 Task: Look for space in Rakvere, Estonia from 3rd August, 2023 to 7th August, 2023 for 2 adults in price range Rs.4000 to Rs.9000. Place can be private room with 1  bedroom having 1 bed and 1 bathroom. Property type can be house, flat, hotel. Booking option can be shelf check-in. Required host language is English.
Action: Mouse moved to (446, 95)
Screenshot: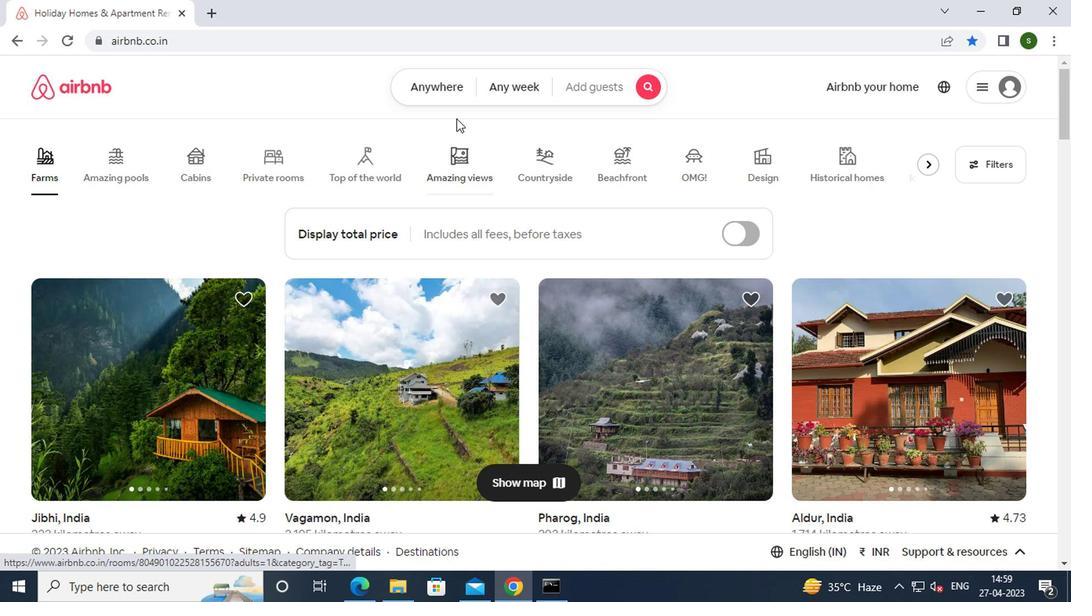 
Action: Mouse pressed left at (446, 95)
Screenshot: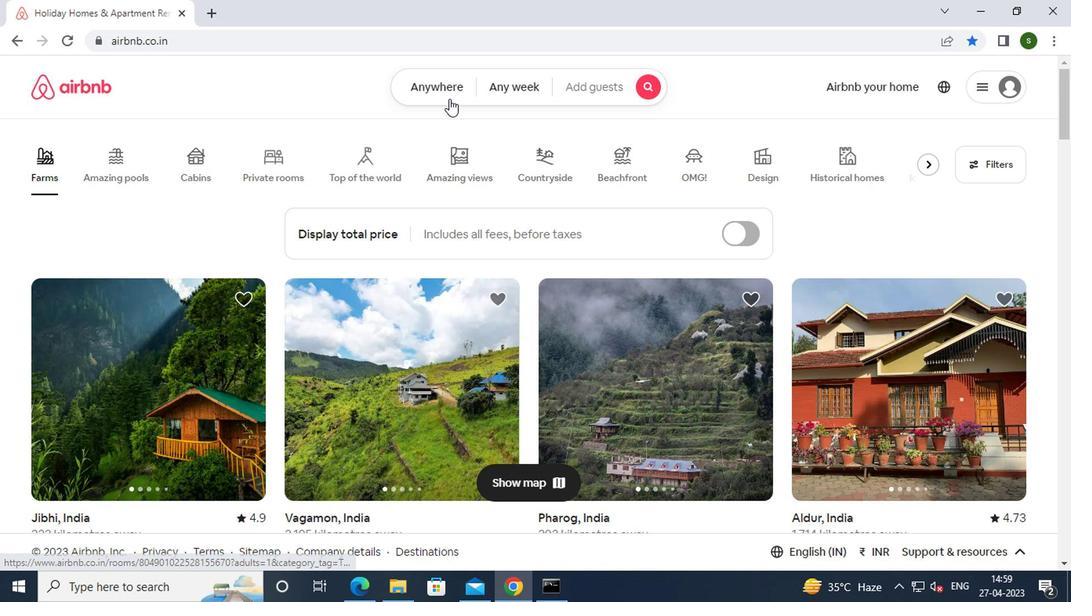 
Action: Mouse moved to (345, 145)
Screenshot: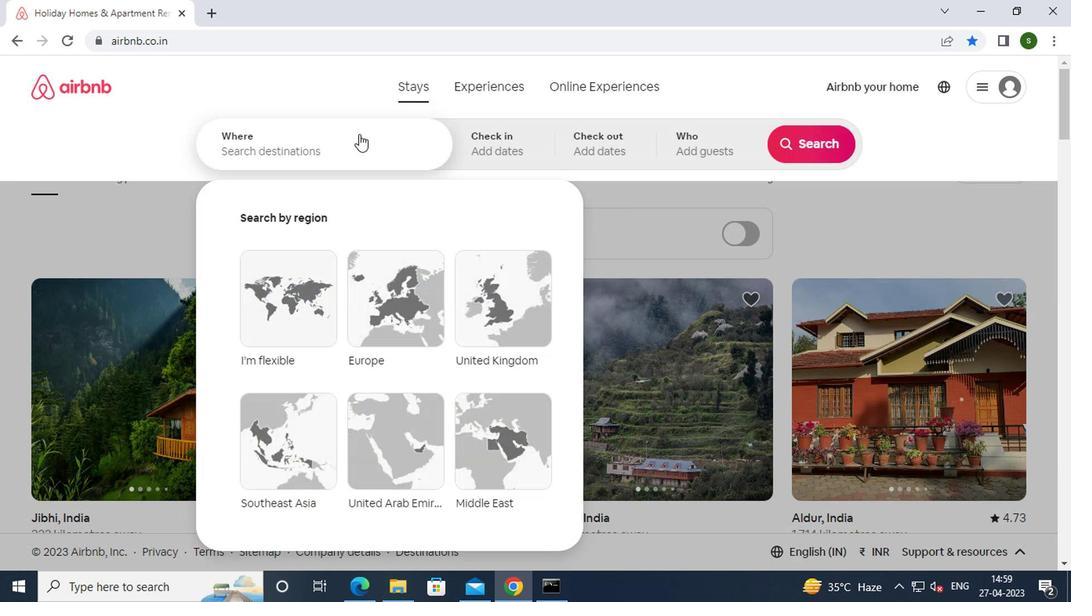 
Action: Mouse pressed left at (345, 145)
Screenshot: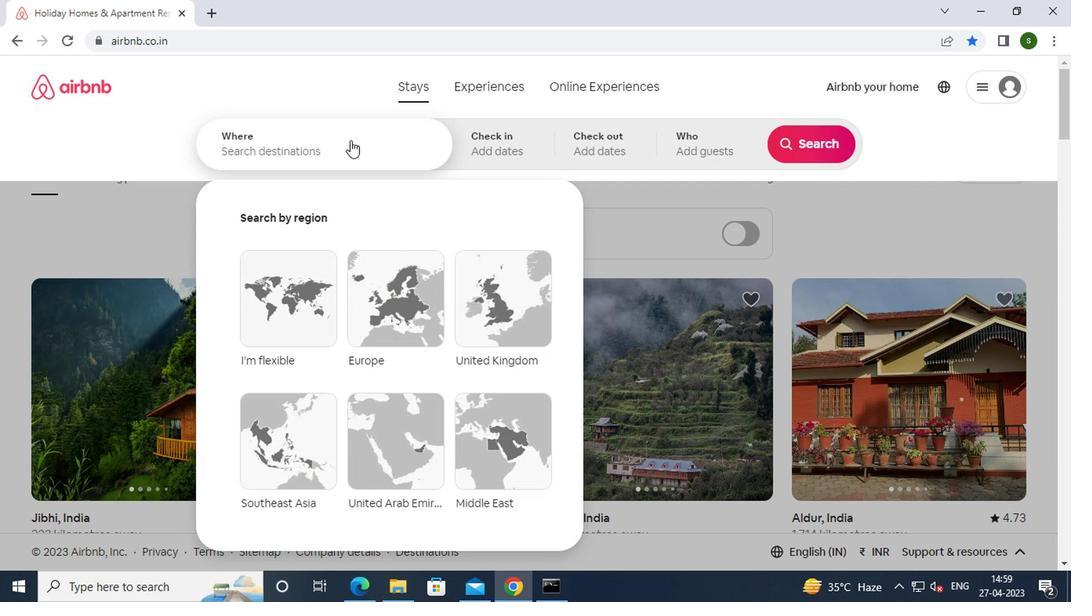 
Action: Key pressed r<Key.caps_lock>akvere,<Key.space><Key.caps_lock>e<Key.caps_lock>stonia<Key.enter>
Screenshot: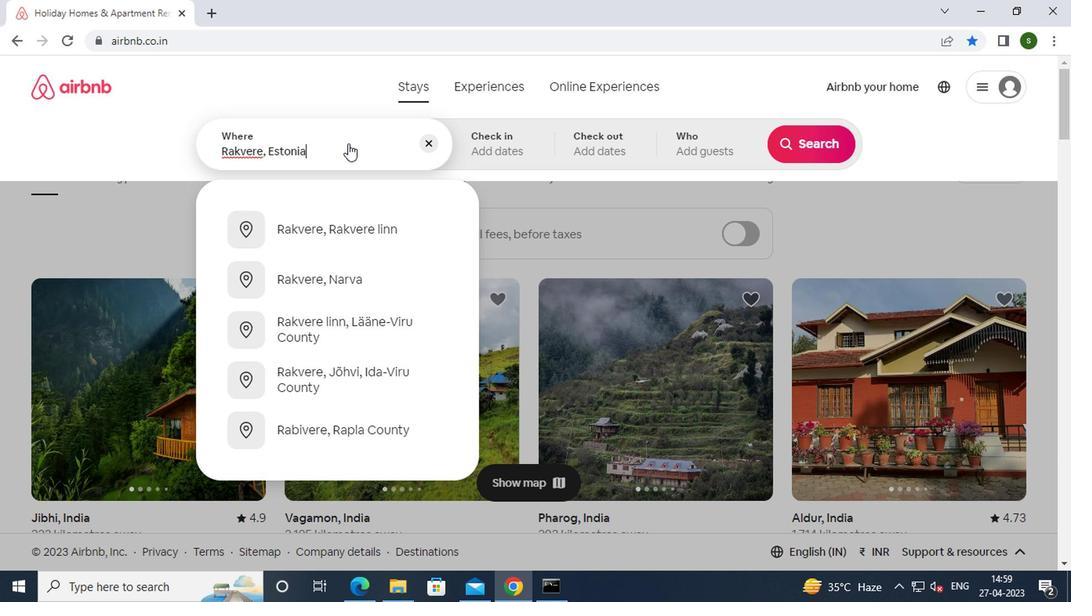 
Action: Mouse moved to (797, 269)
Screenshot: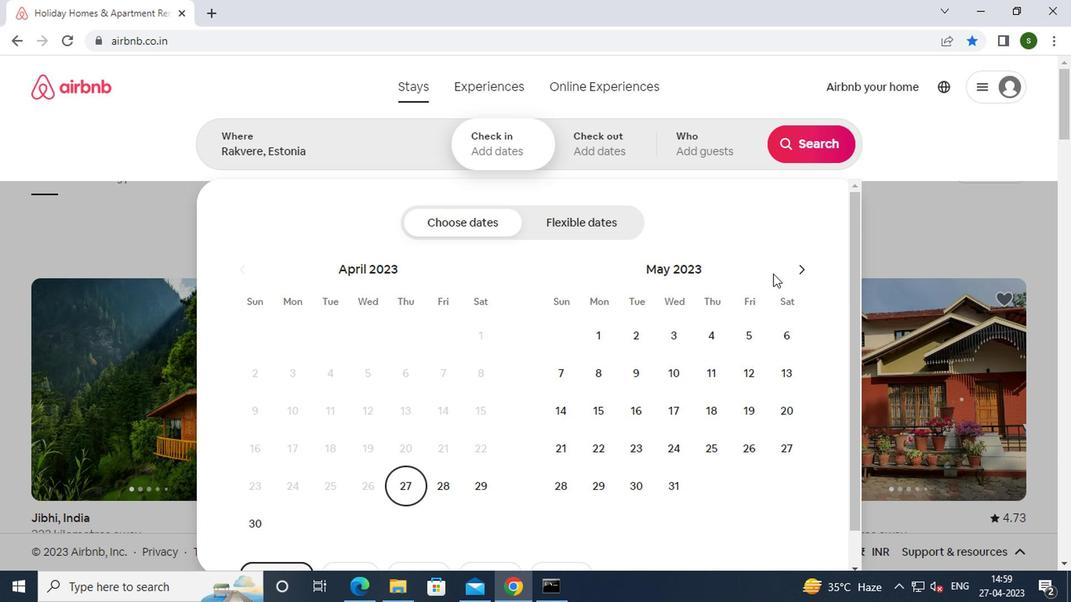 
Action: Mouse pressed left at (797, 269)
Screenshot: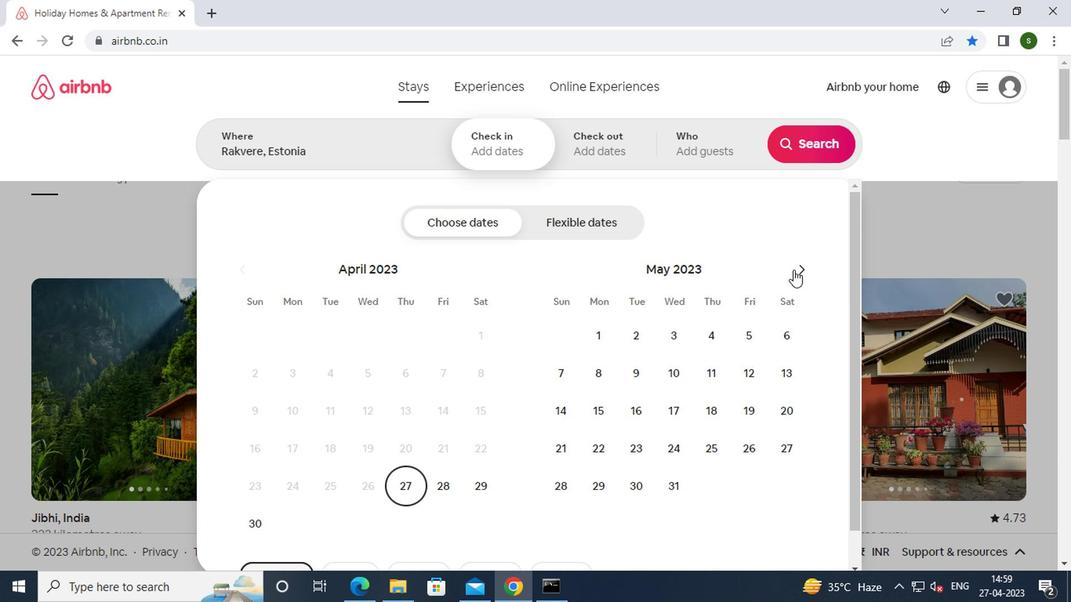 
Action: Mouse pressed left at (797, 269)
Screenshot: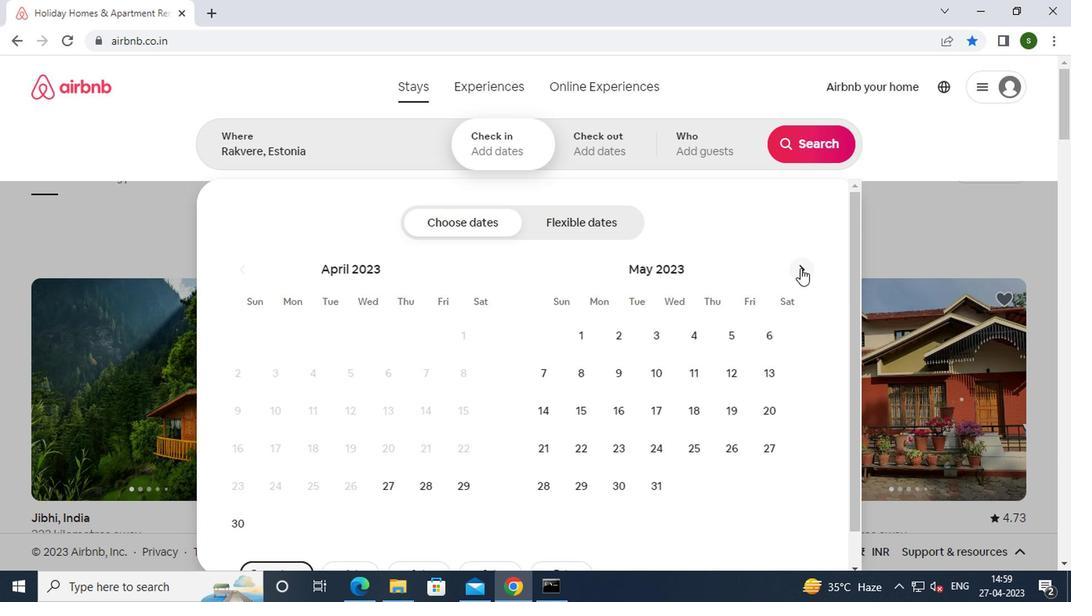 
Action: Mouse pressed left at (797, 269)
Screenshot: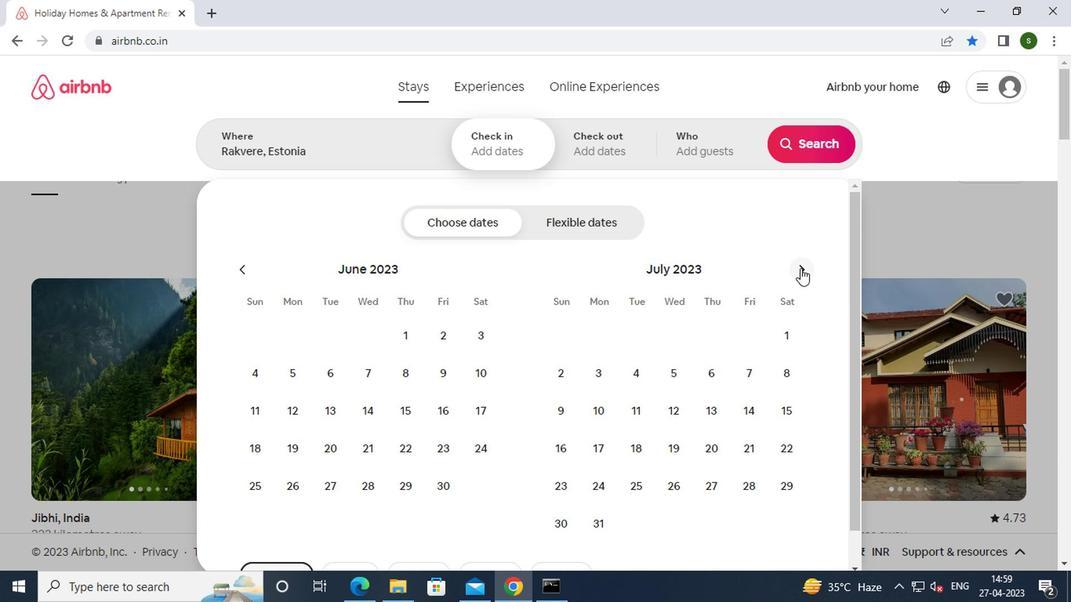 
Action: Mouse moved to (706, 331)
Screenshot: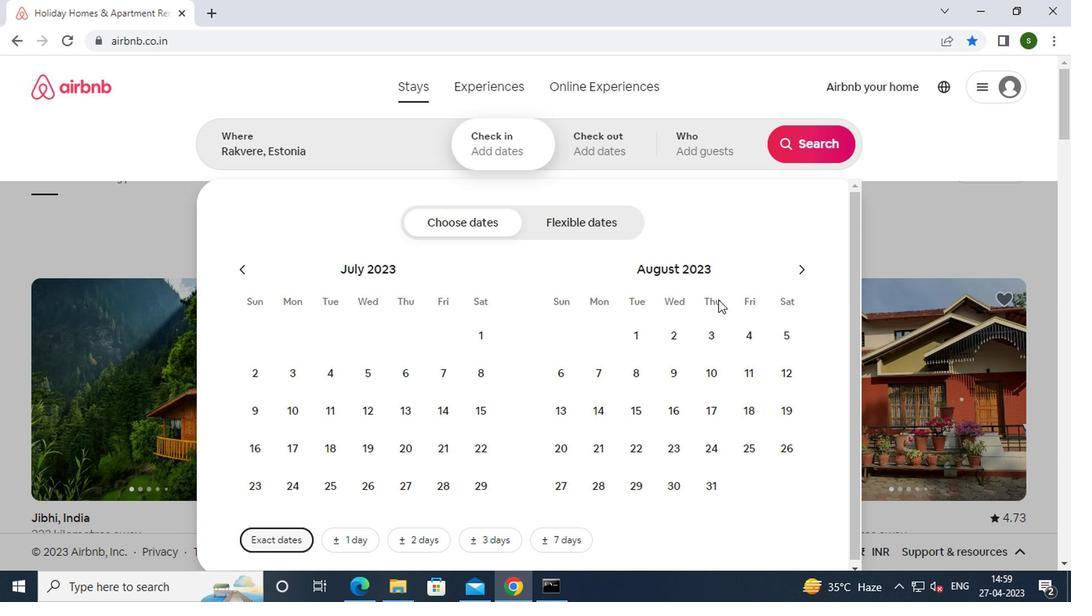 
Action: Mouse pressed left at (706, 331)
Screenshot: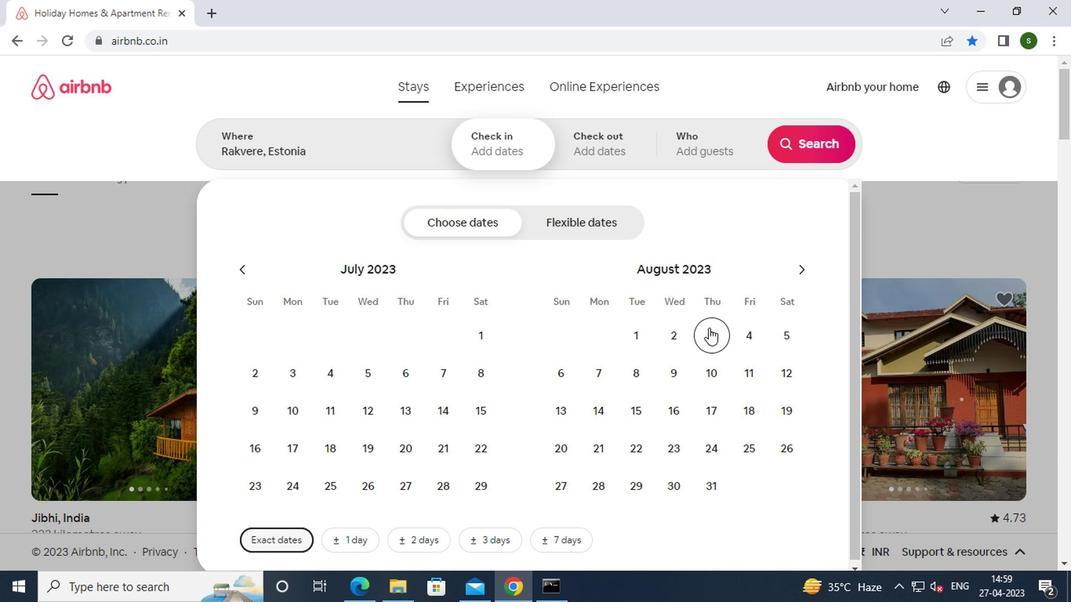 
Action: Mouse moved to (602, 372)
Screenshot: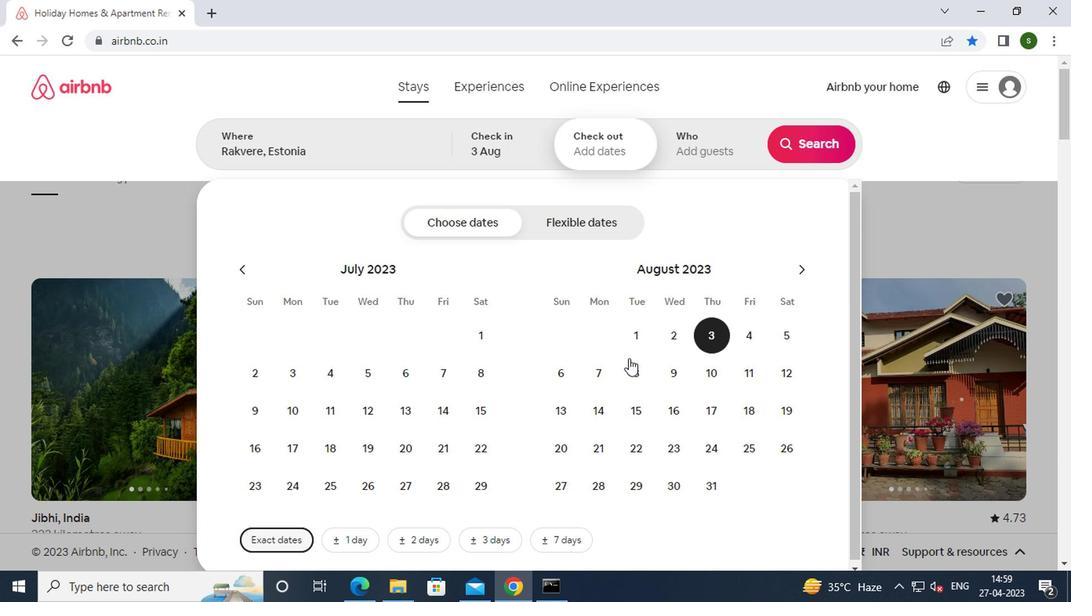 
Action: Mouse pressed left at (602, 372)
Screenshot: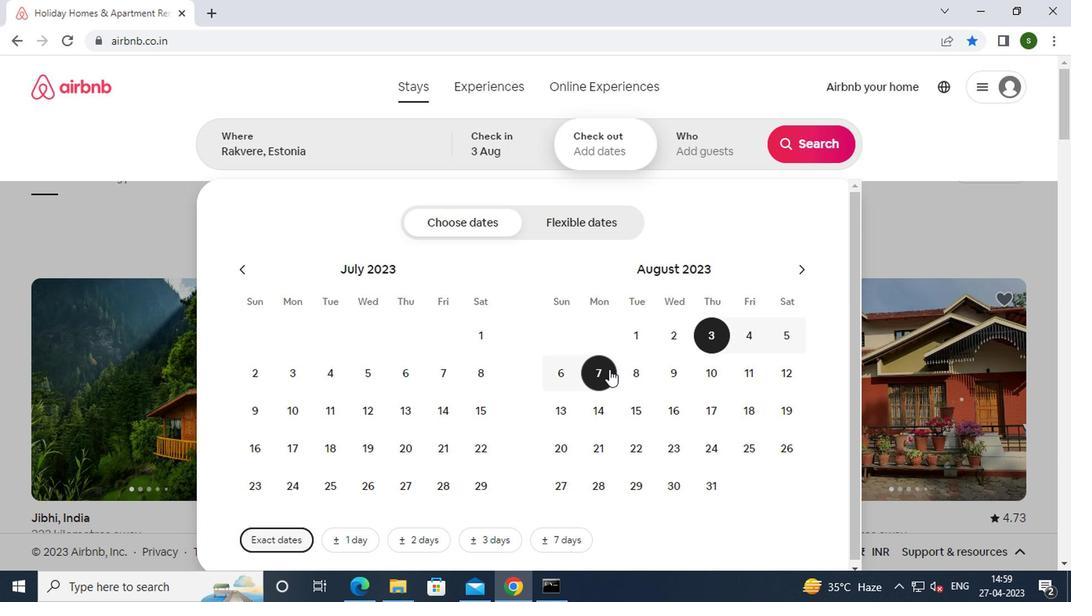 
Action: Mouse moved to (706, 157)
Screenshot: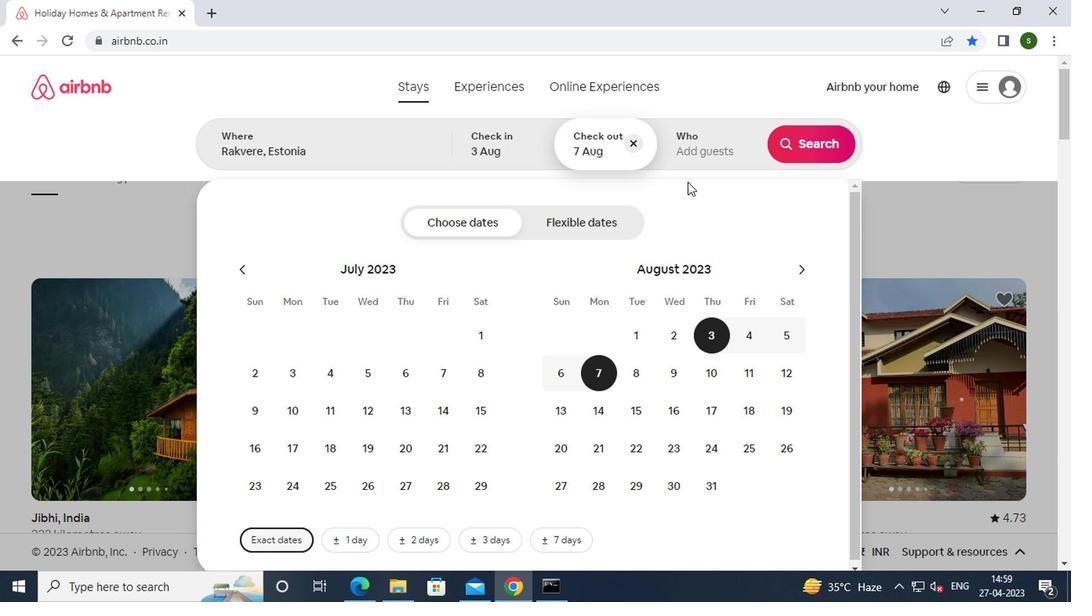 
Action: Mouse pressed left at (706, 157)
Screenshot: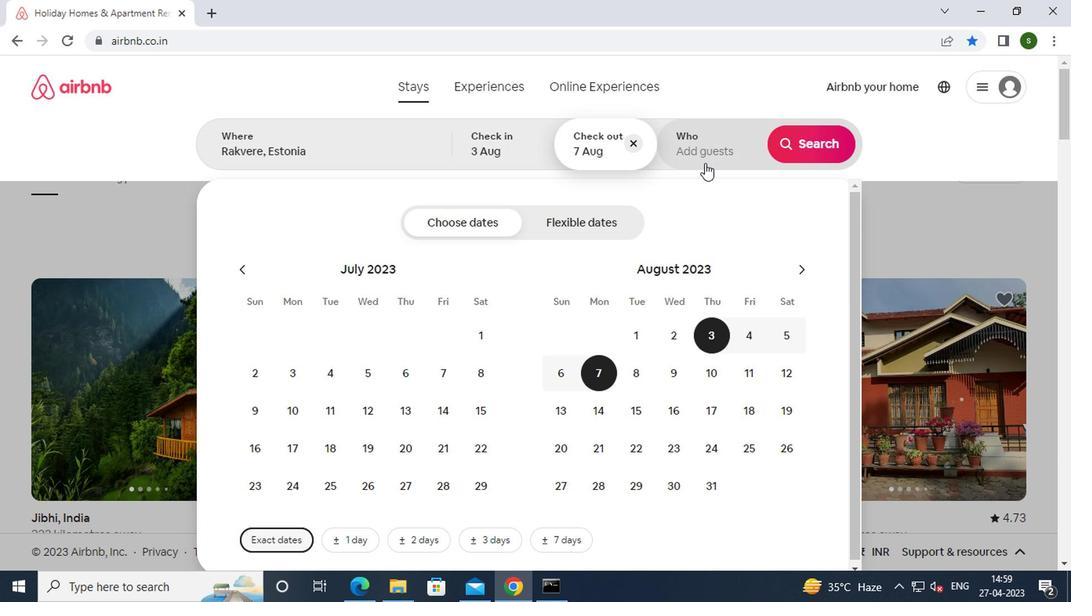 
Action: Mouse moved to (810, 220)
Screenshot: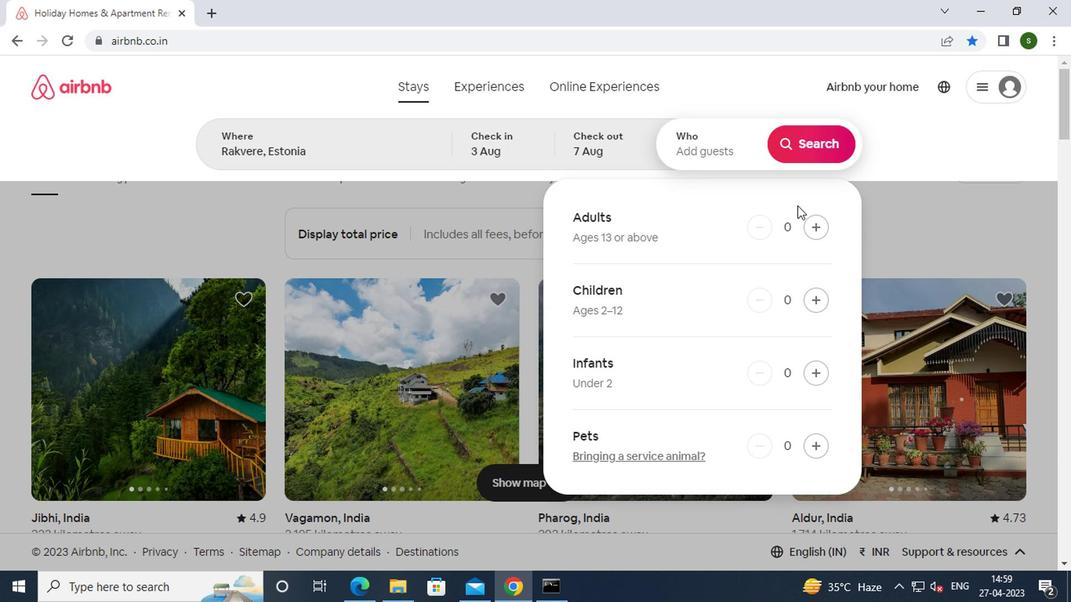 
Action: Mouse pressed left at (810, 220)
Screenshot: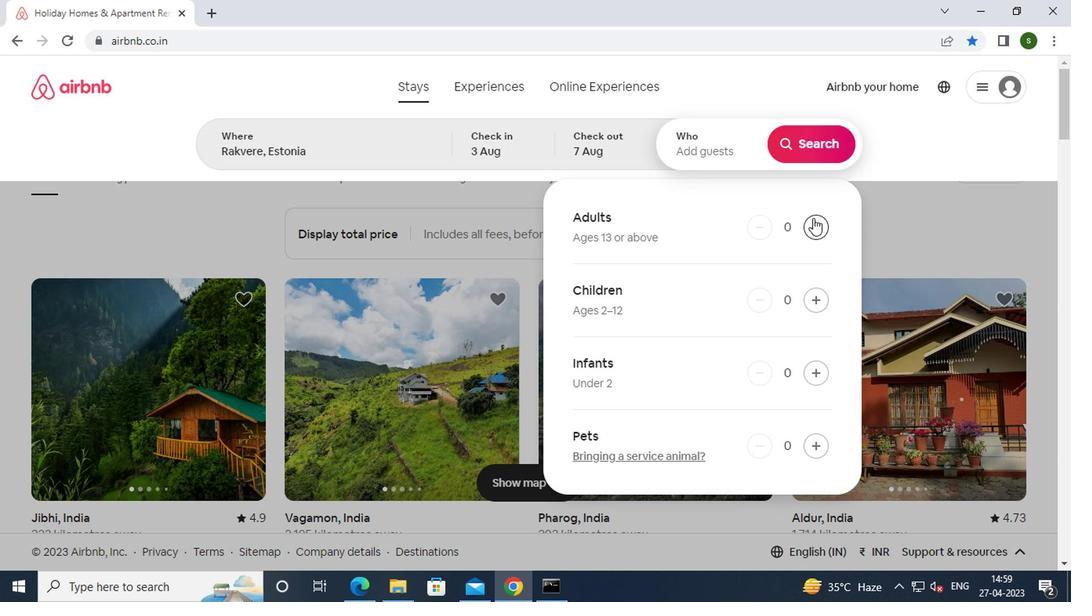 
Action: Mouse pressed left at (810, 220)
Screenshot: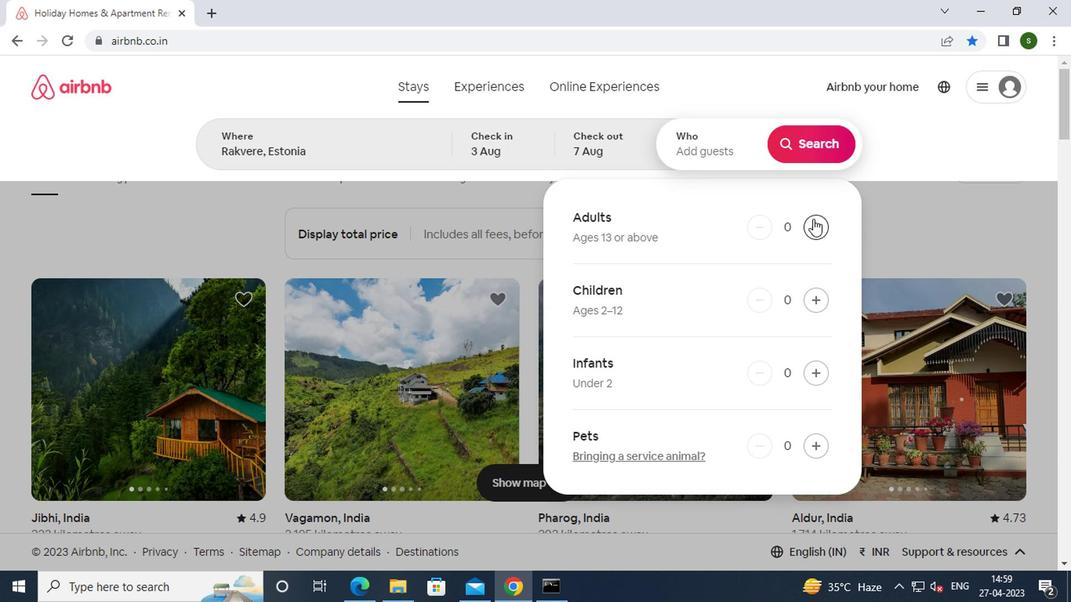 
Action: Mouse moved to (810, 152)
Screenshot: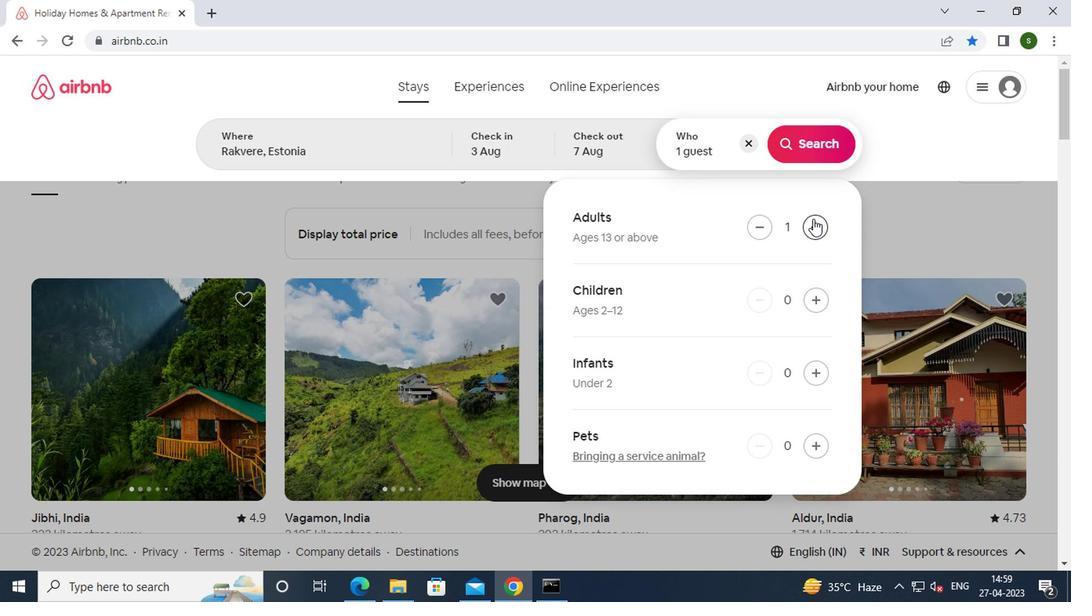
Action: Mouse pressed left at (810, 152)
Screenshot: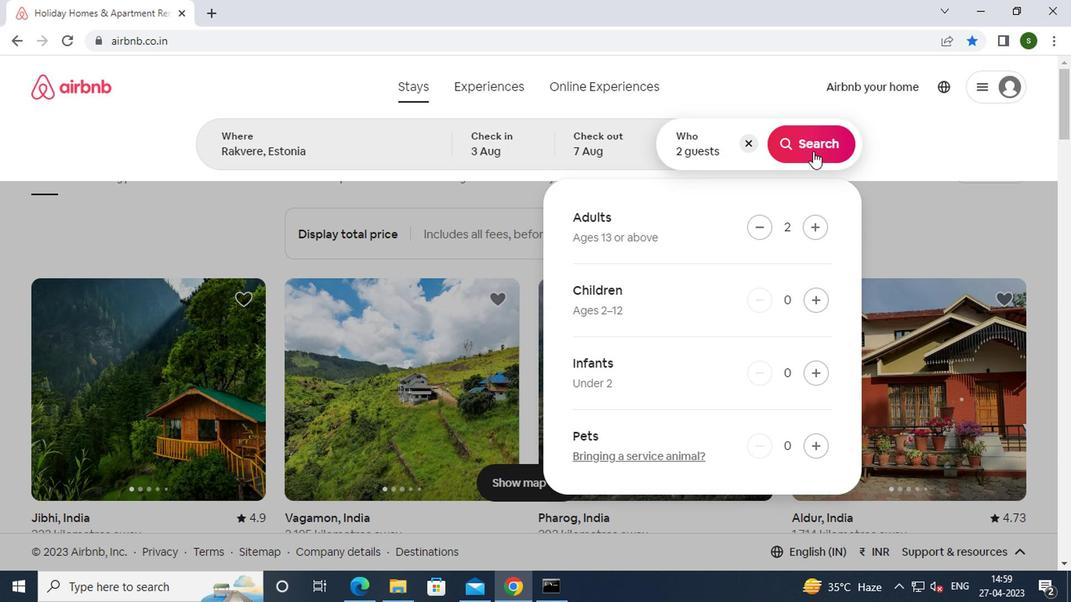 
Action: Mouse moved to (971, 142)
Screenshot: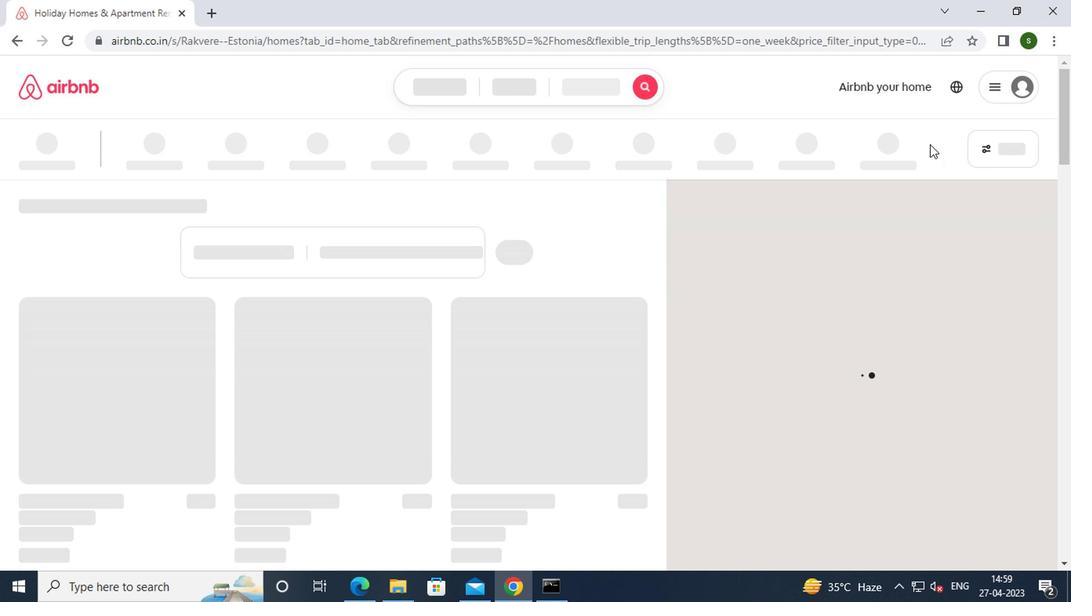 
Action: Mouse pressed left at (971, 142)
Screenshot: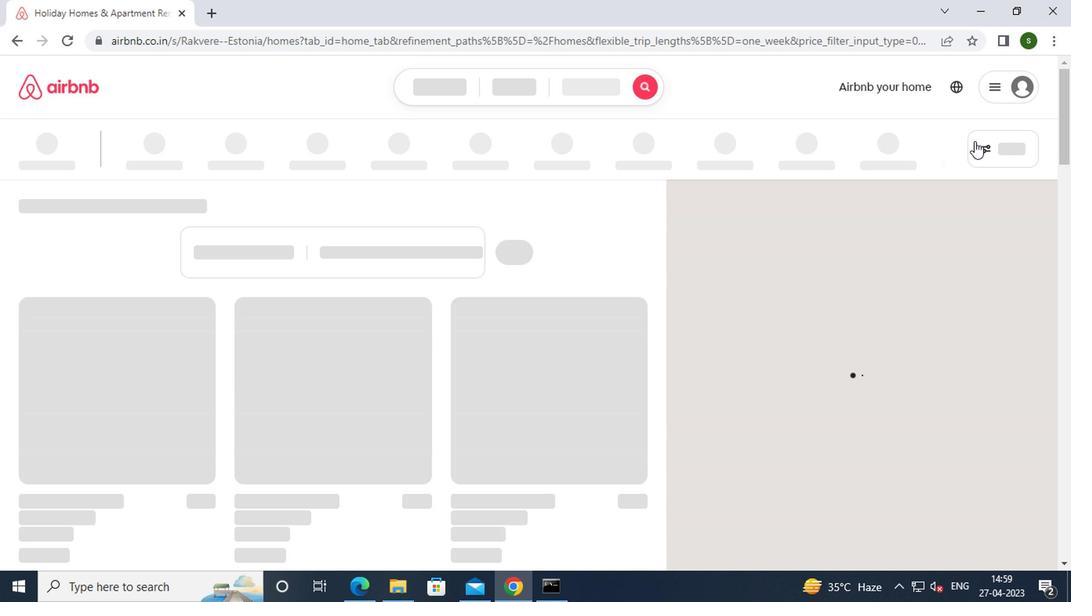 
Action: Mouse moved to (463, 335)
Screenshot: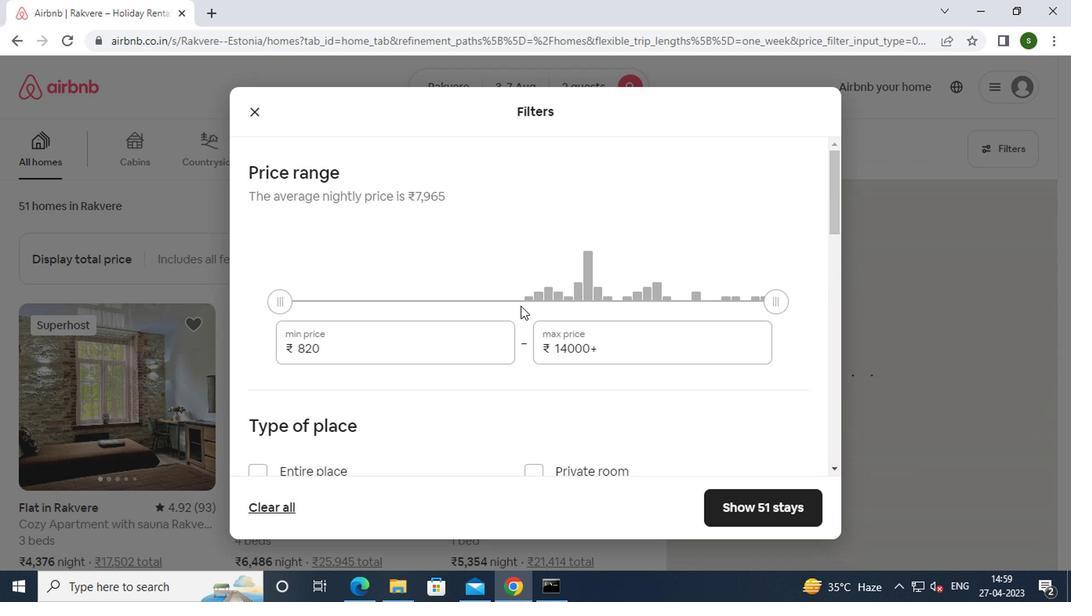 
Action: Mouse pressed left at (463, 335)
Screenshot: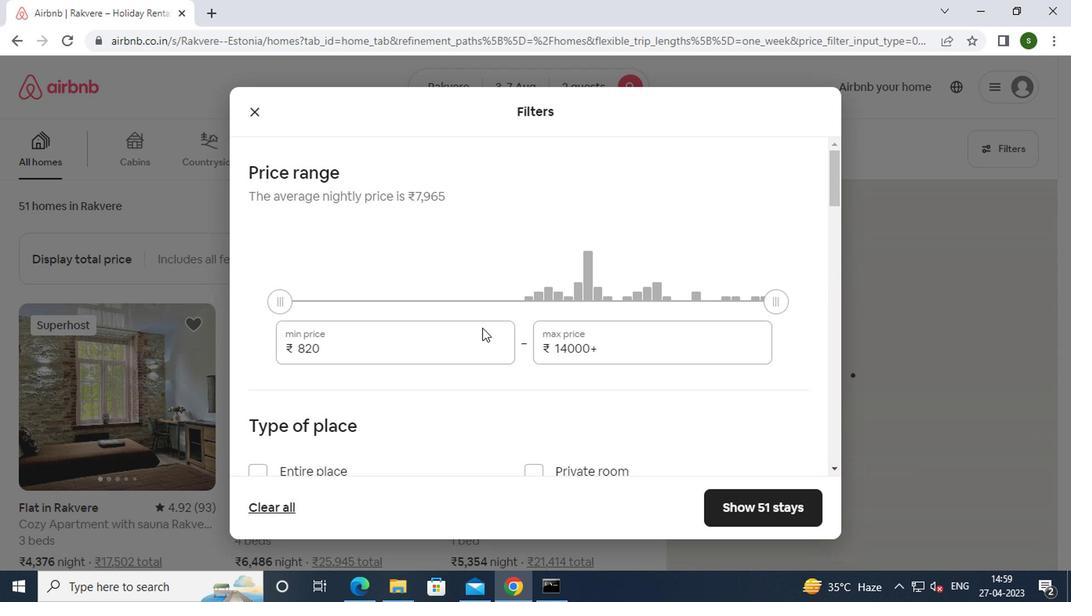 
Action: Key pressed <Key.backspace><Key.backspace><Key.backspace><Key.backspace>4000
Screenshot: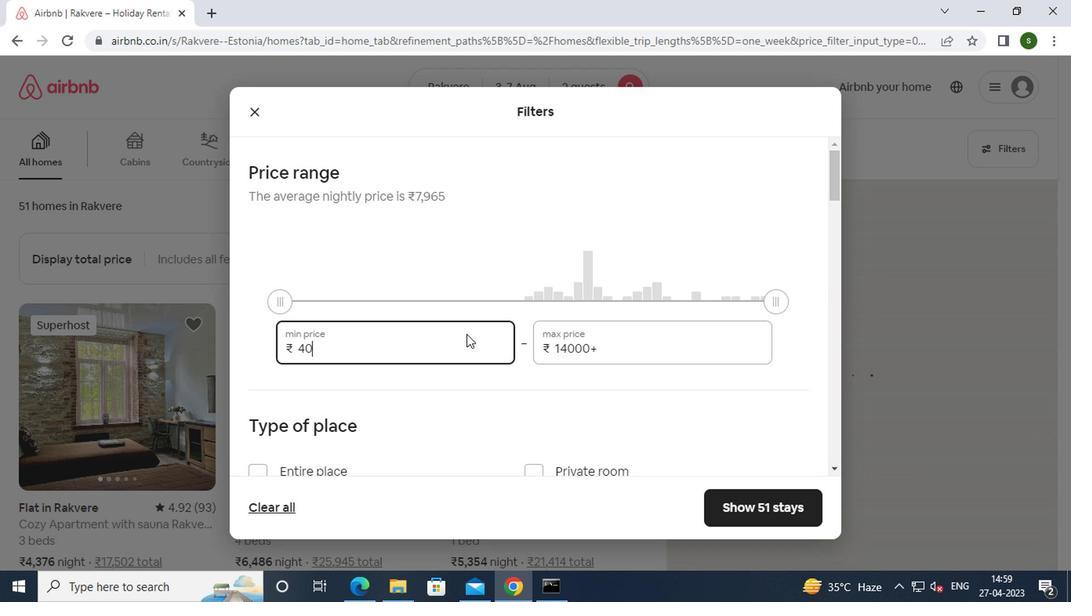 
Action: Mouse moved to (640, 350)
Screenshot: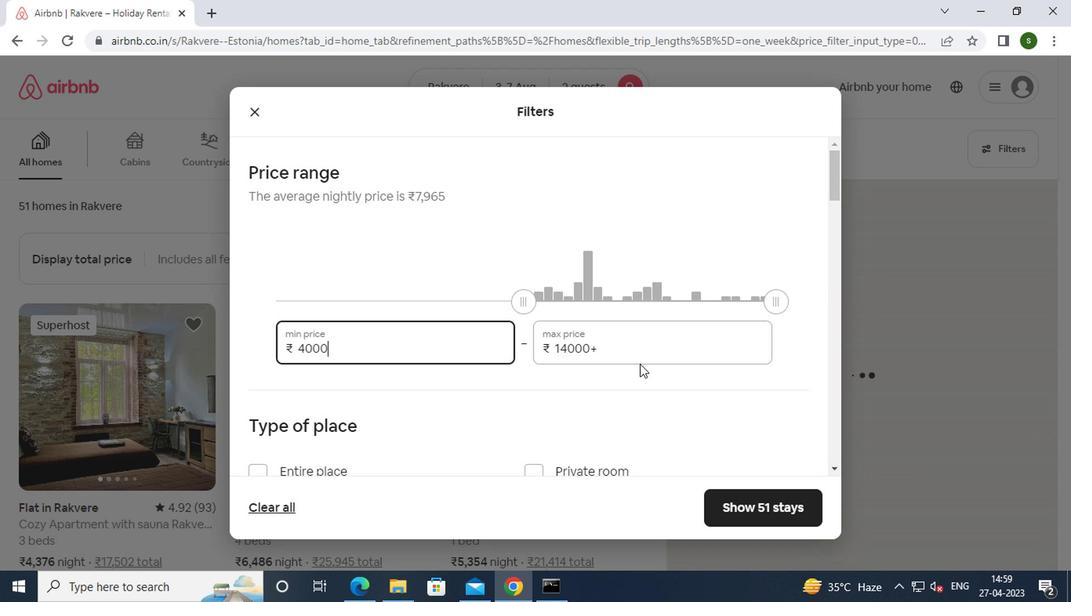 
Action: Mouse pressed left at (640, 350)
Screenshot: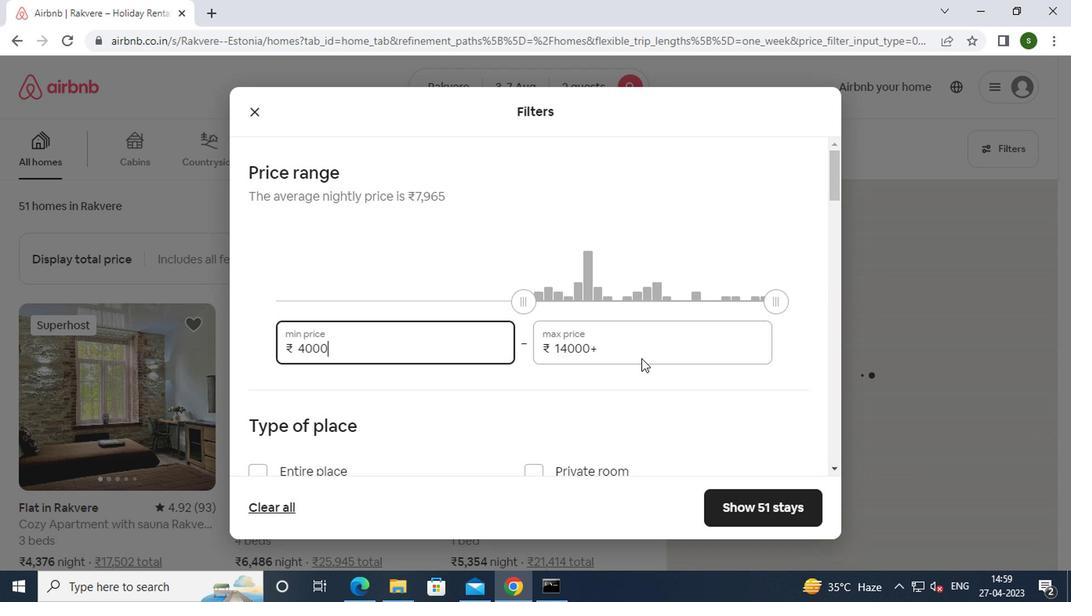 
Action: Key pressed <Key.backspace><Key.backspace><Key.backspace><Key.backspace><Key.backspace><Key.backspace><Key.backspace><Key.backspace>9000
Screenshot: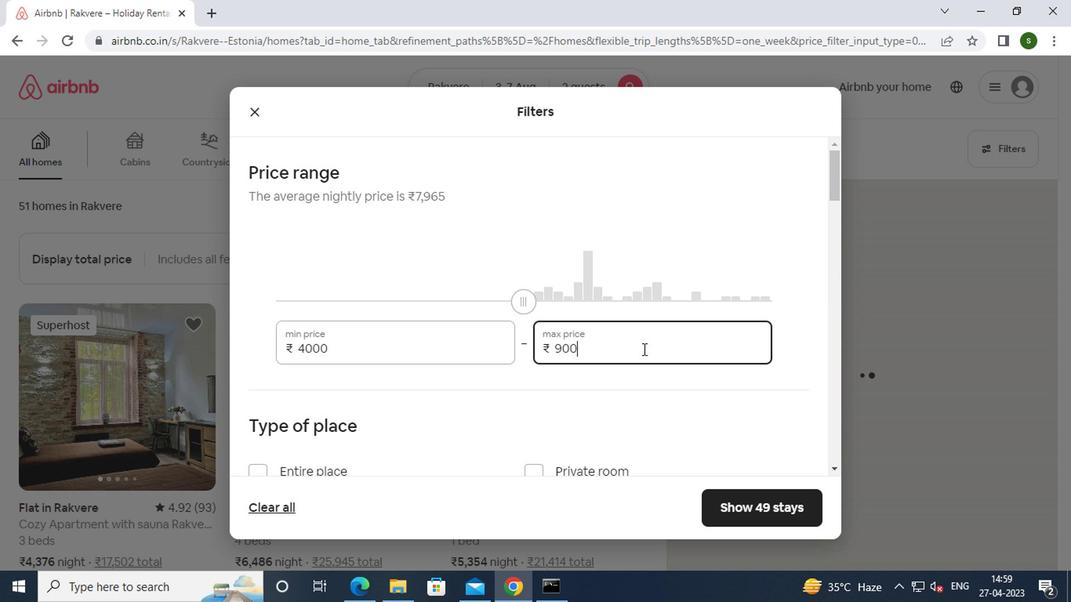 
Action: Mouse moved to (510, 373)
Screenshot: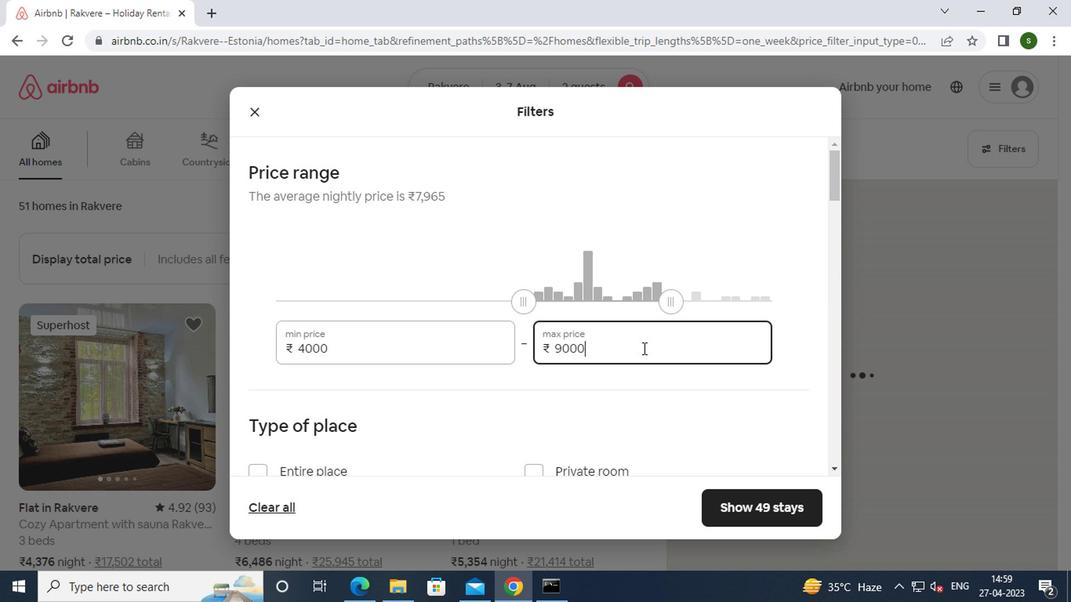 
Action: Mouse scrolled (510, 372) with delta (0, -1)
Screenshot: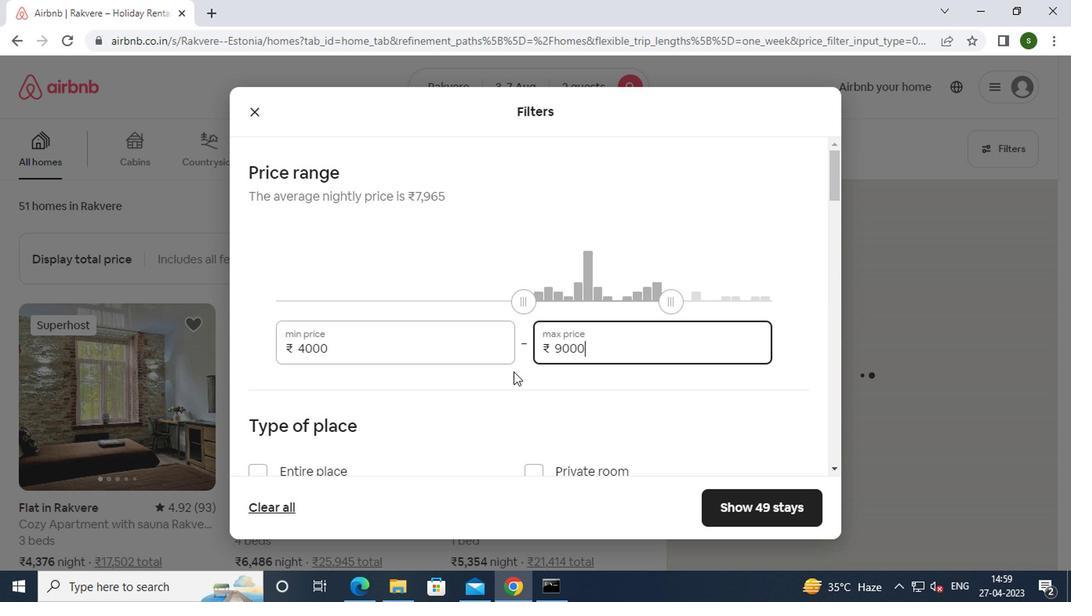 
Action: Mouse moved to (534, 403)
Screenshot: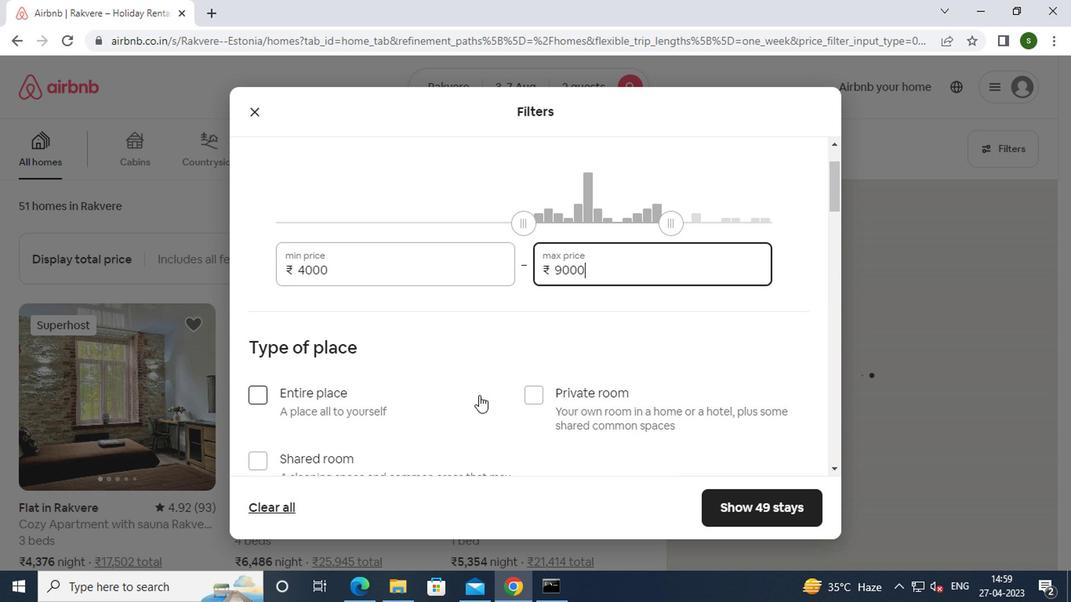 
Action: Mouse pressed left at (534, 403)
Screenshot: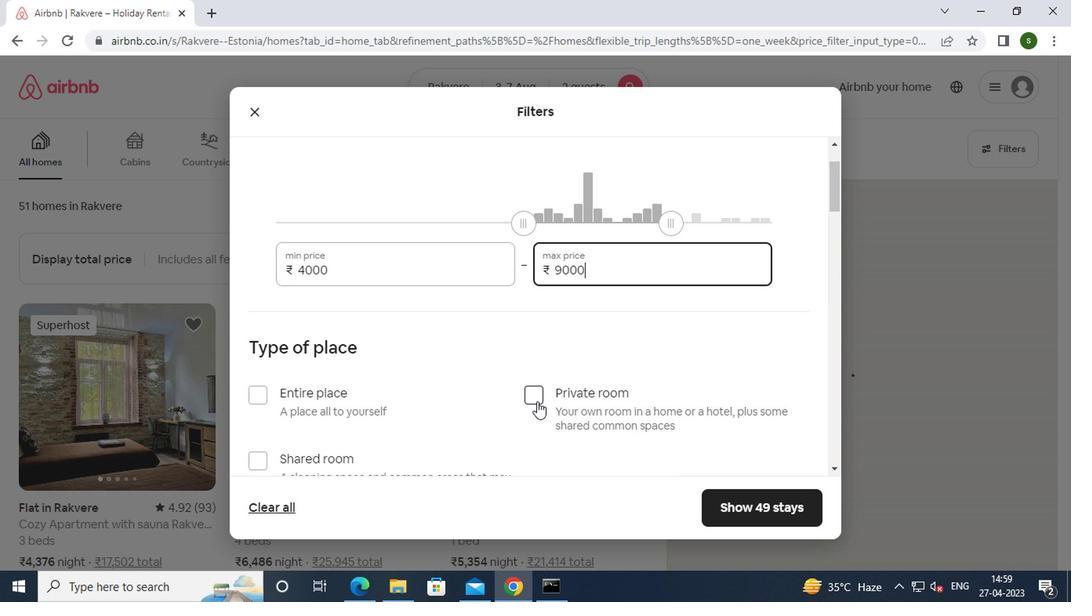 
Action: Mouse scrolled (534, 402) with delta (0, 0)
Screenshot: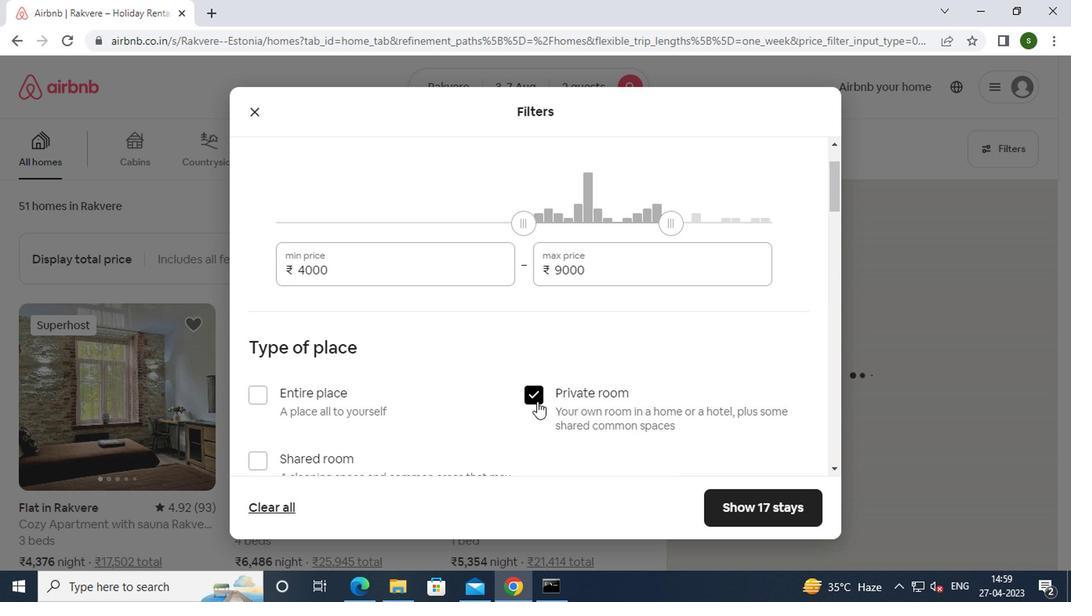 
Action: Mouse scrolled (534, 402) with delta (0, 0)
Screenshot: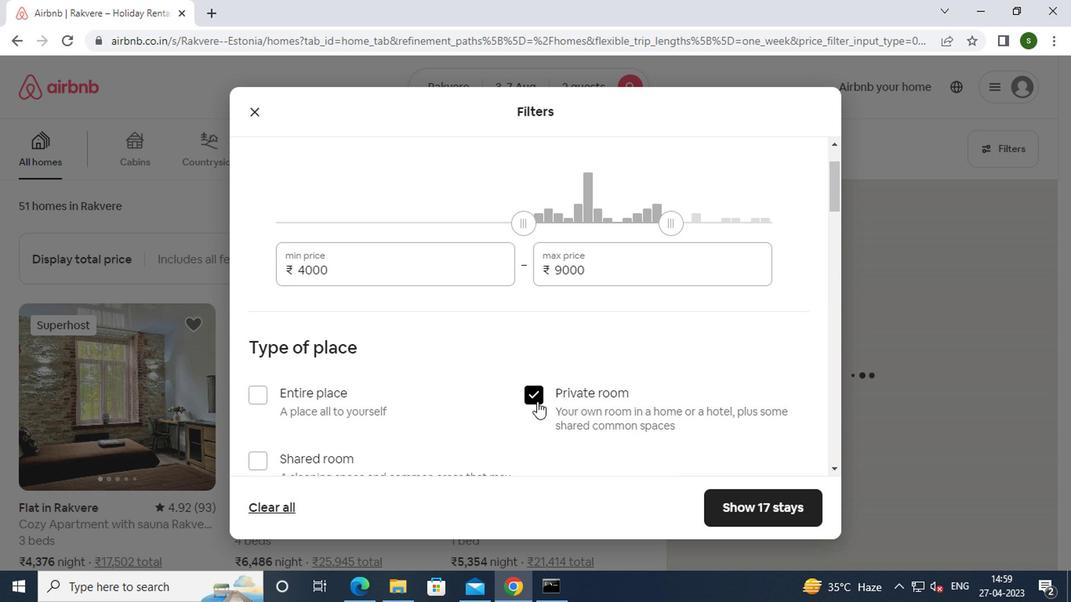 
Action: Mouse scrolled (534, 402) with delta (0, 0)
Screenshot: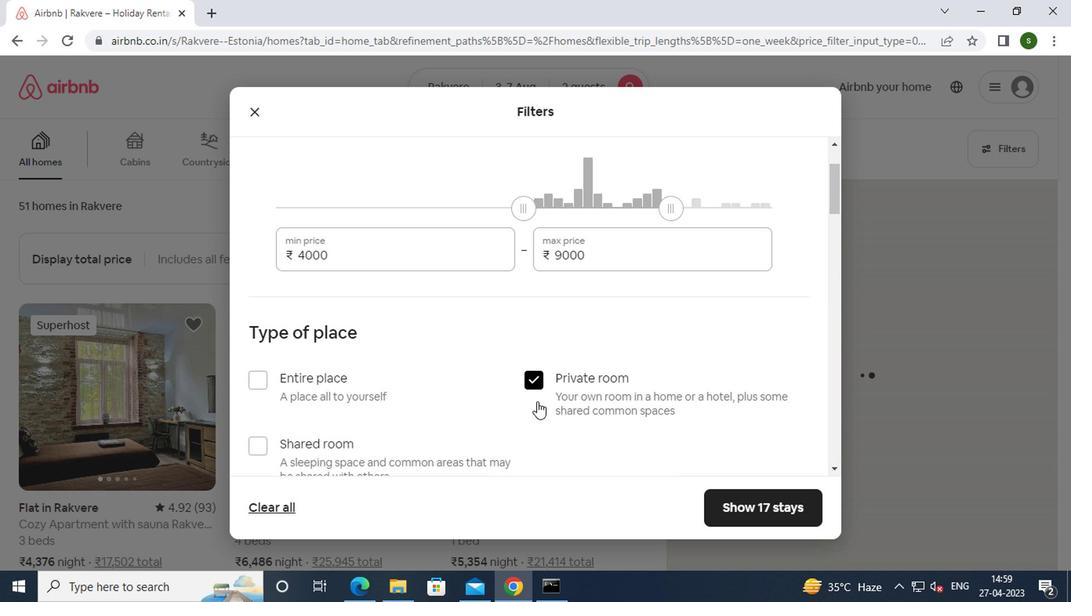 
Action: Mouse scrolled (534, 402) with delta (0, 0)
Screenshot: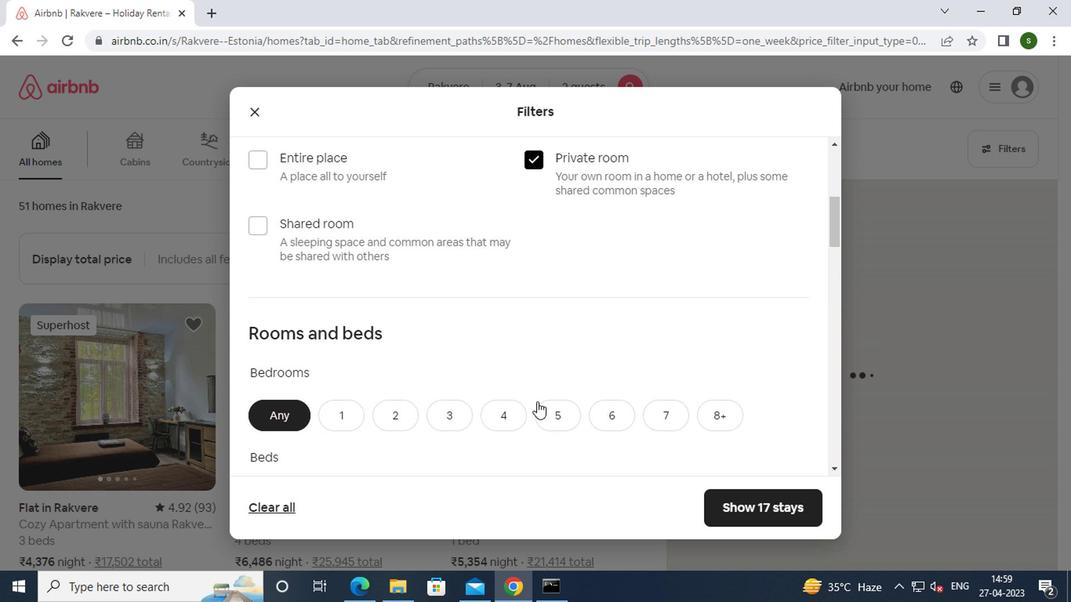
Action: Mouse scrolled (534, 402) with delta (0, 0)
Screenshot: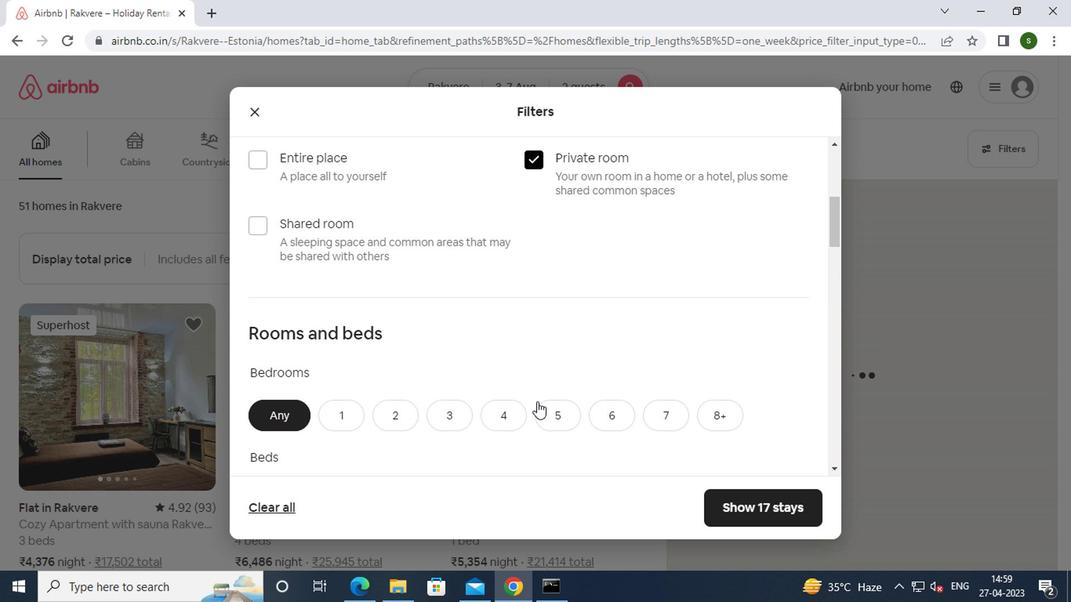 
Action: Mouse moved to (335, 257)
Screenshot: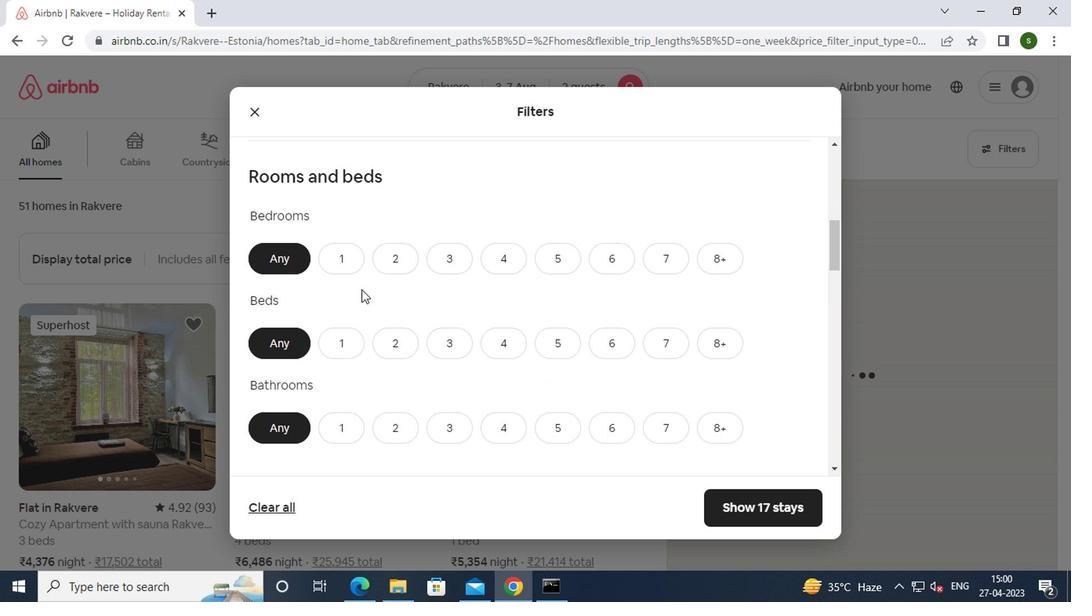 
Action: Mouse pressed left at (335, 257)
Screenshot: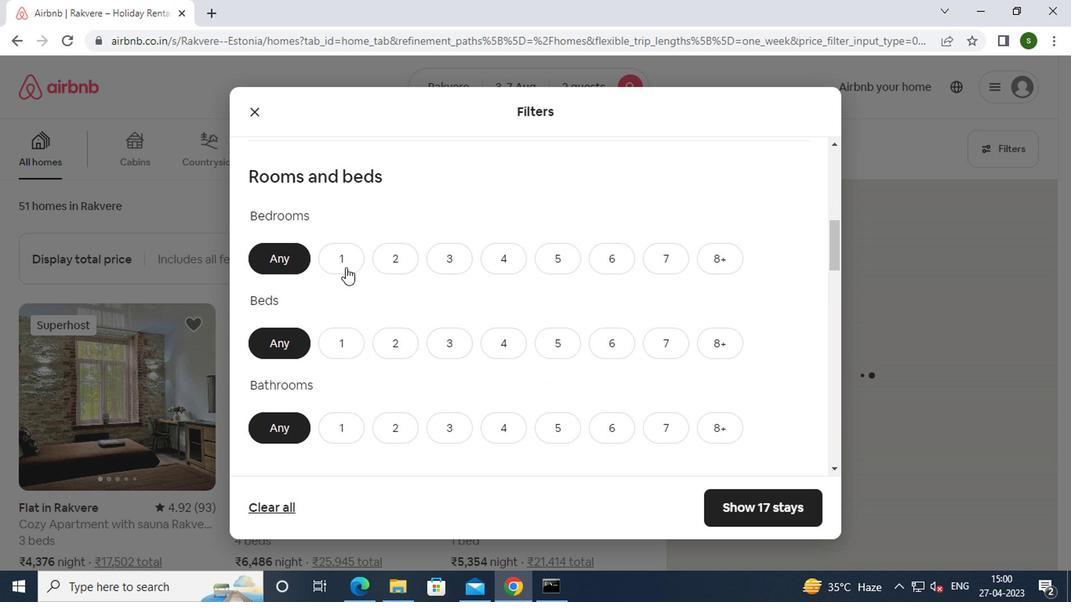 
Action: Mouse moved to (341, 342)
Screenshot: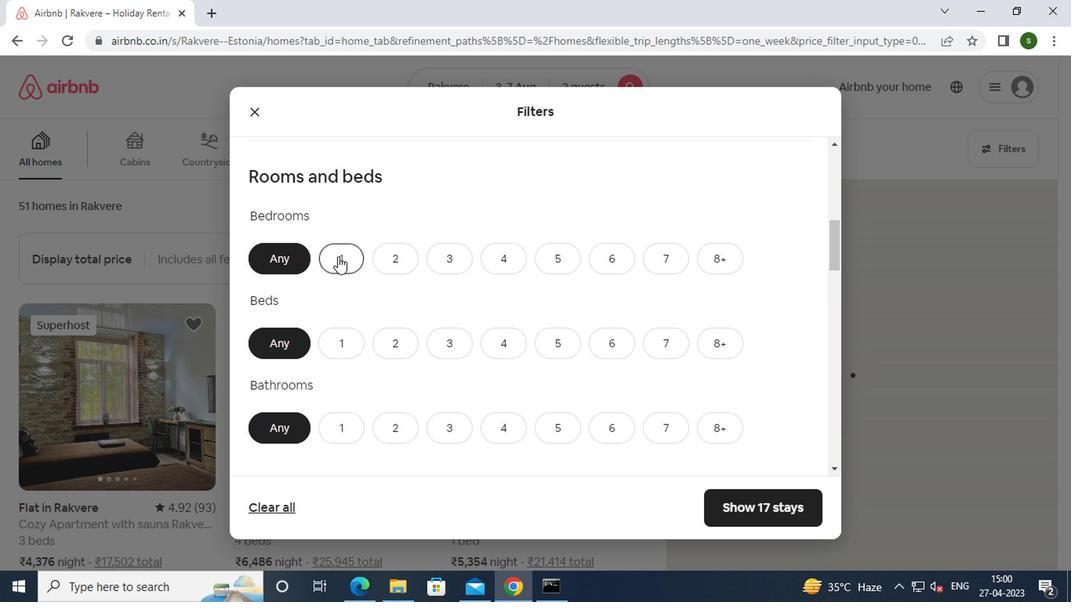 
Action: Mouse pressed left at (341, 342)
Screenshot: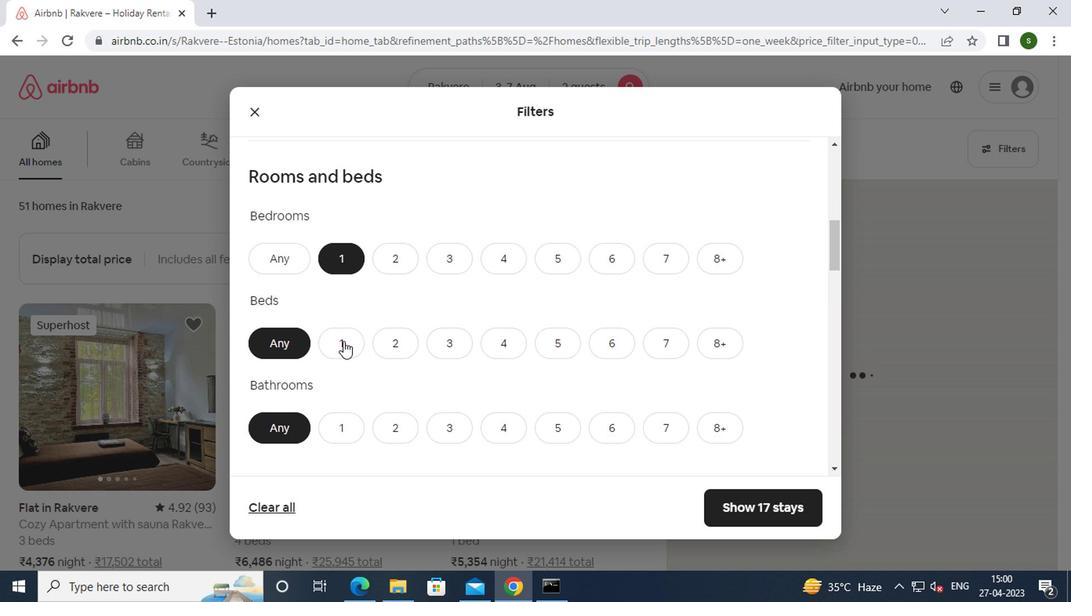 
Action: Mouse moved to (347, 433)
Screenshot: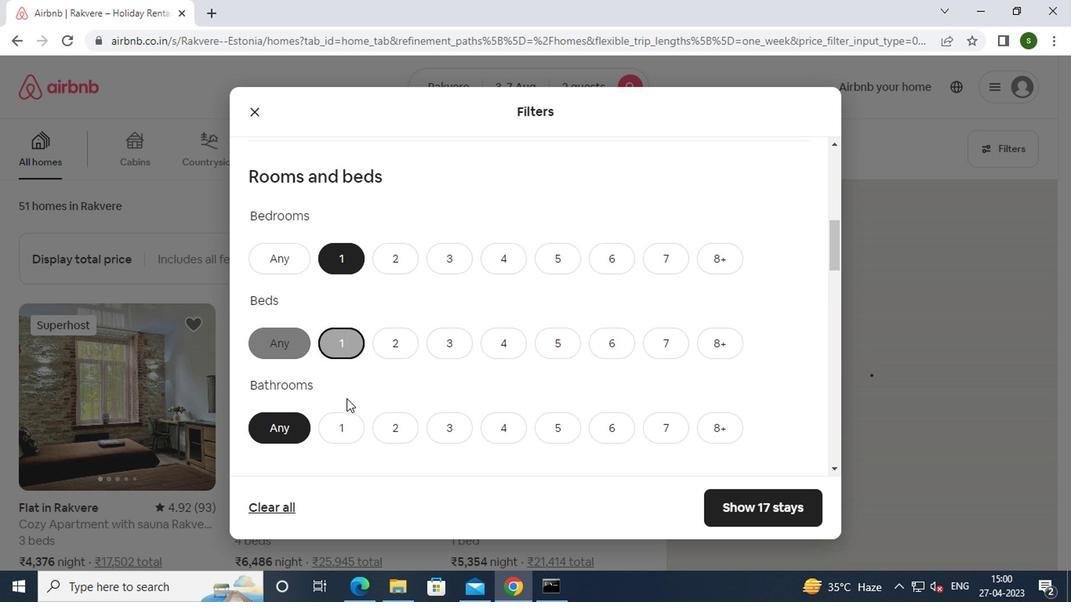 
Action: Mouse pressed left at (347, 433)
Screenshot: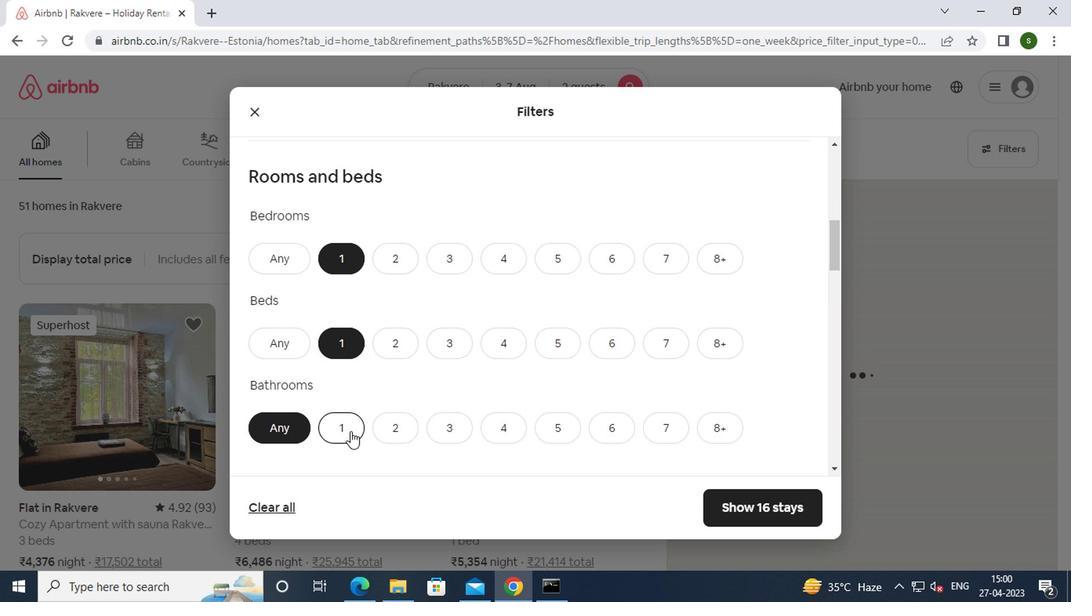 
Action: Mouse moved to (438, 370)
Screenshot: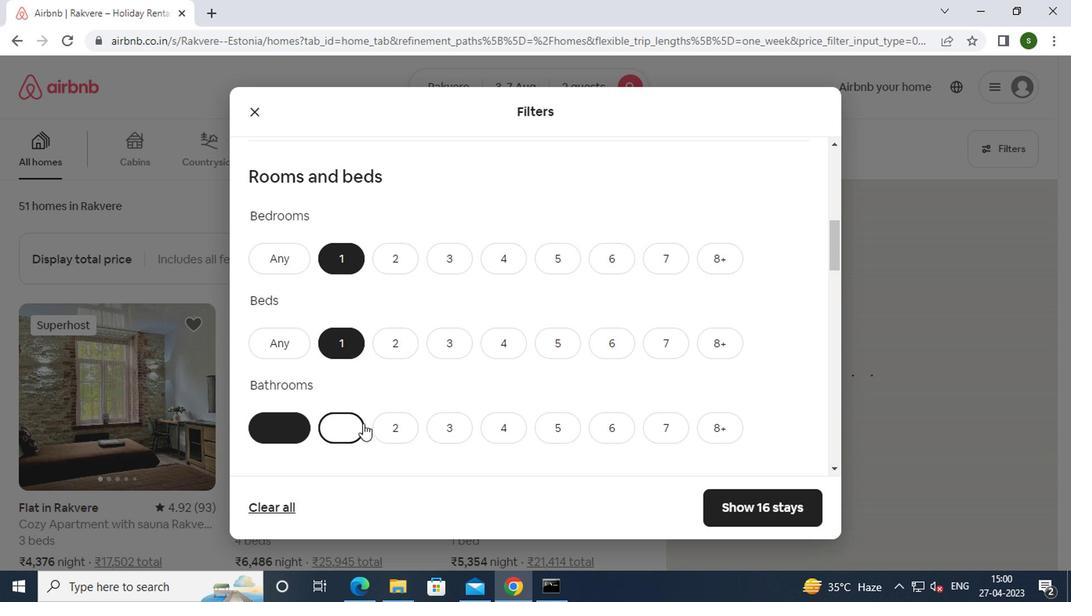 
Action: Mouse scrolled (438, 369) with delta (0, 0)
Screenshot: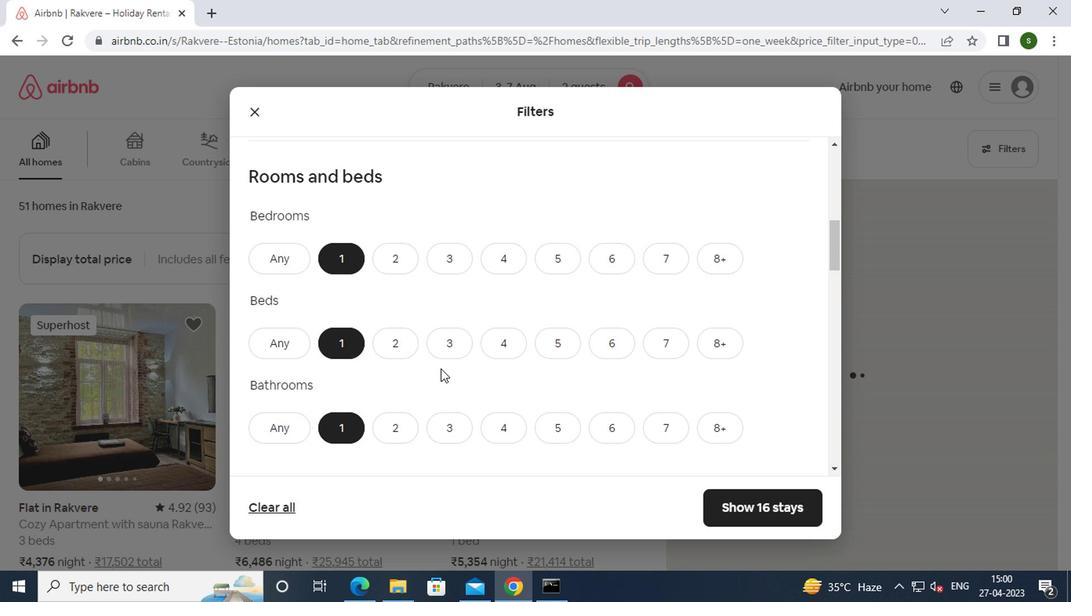 
Action: Mouse scrolled (438, 369) with delta (0, 0)
Screenshot: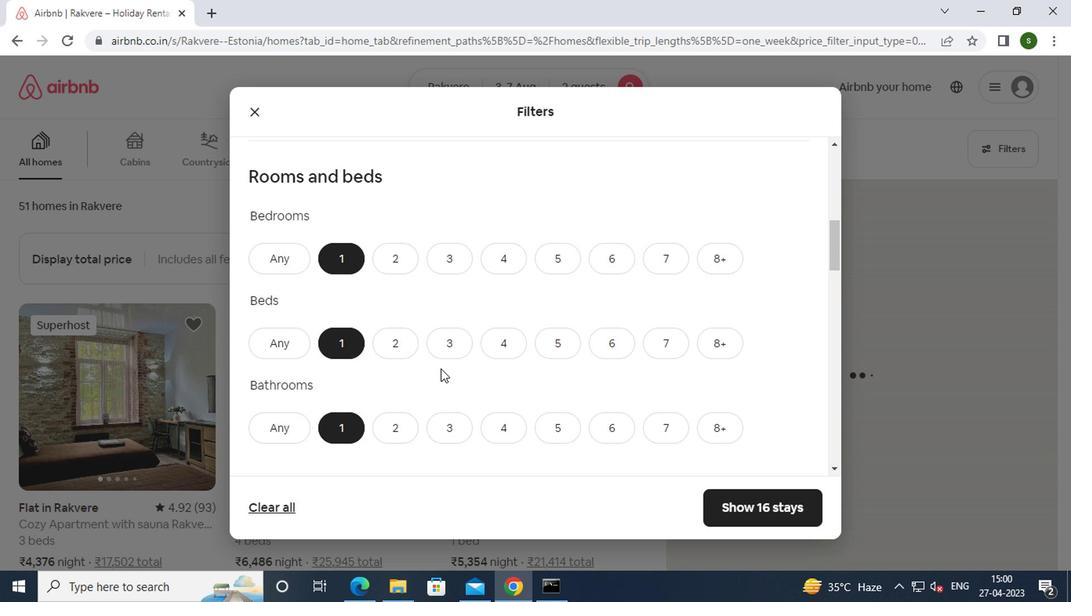 
Action: Mouse moved to (319, 420)
Screenshot: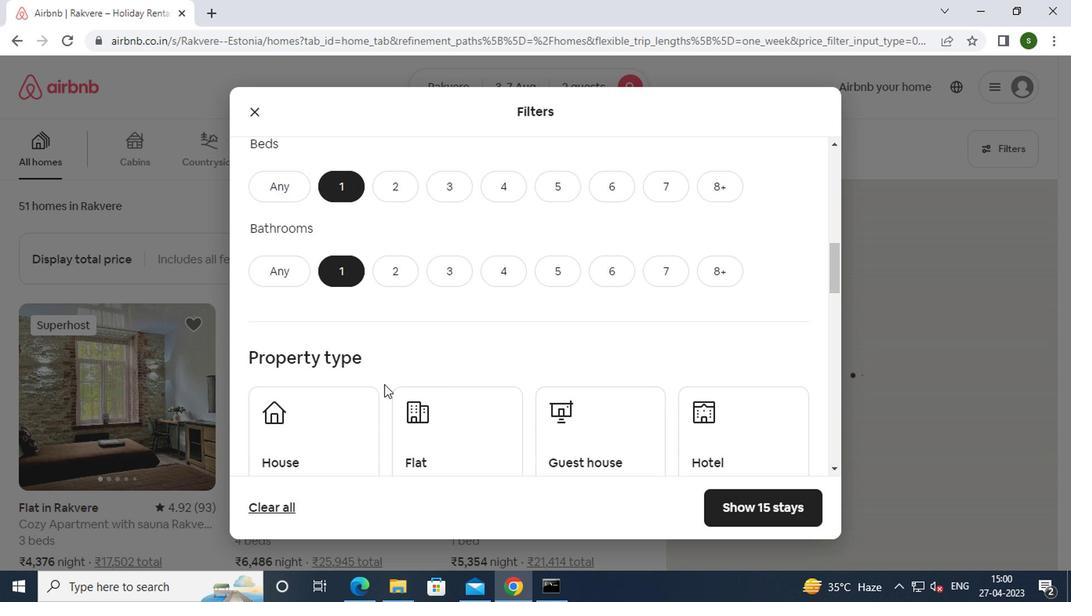 
Action: Mouse pressed left at (319, 420)
Screenshot: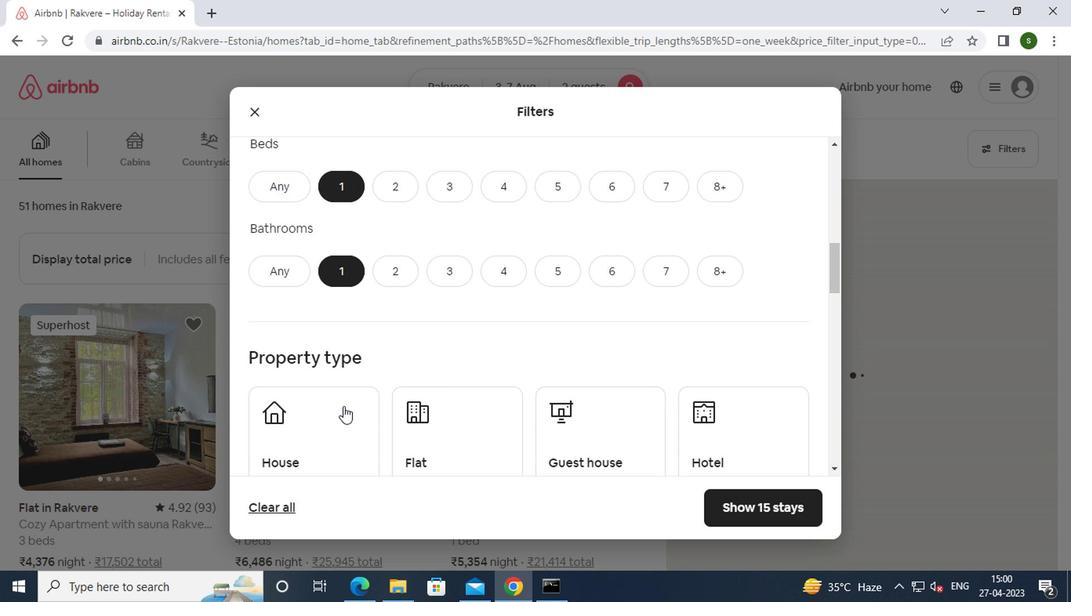
Action: Mouse moved to (456, 418)
Screenshot: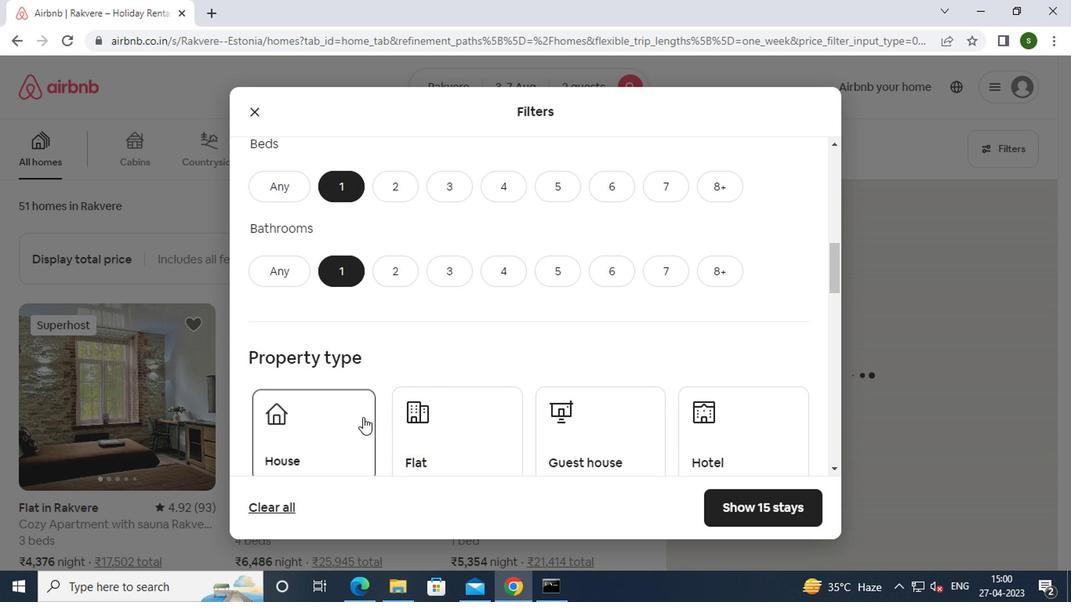 
Action: Mouse pressed left at (456, 418)
Screenshot: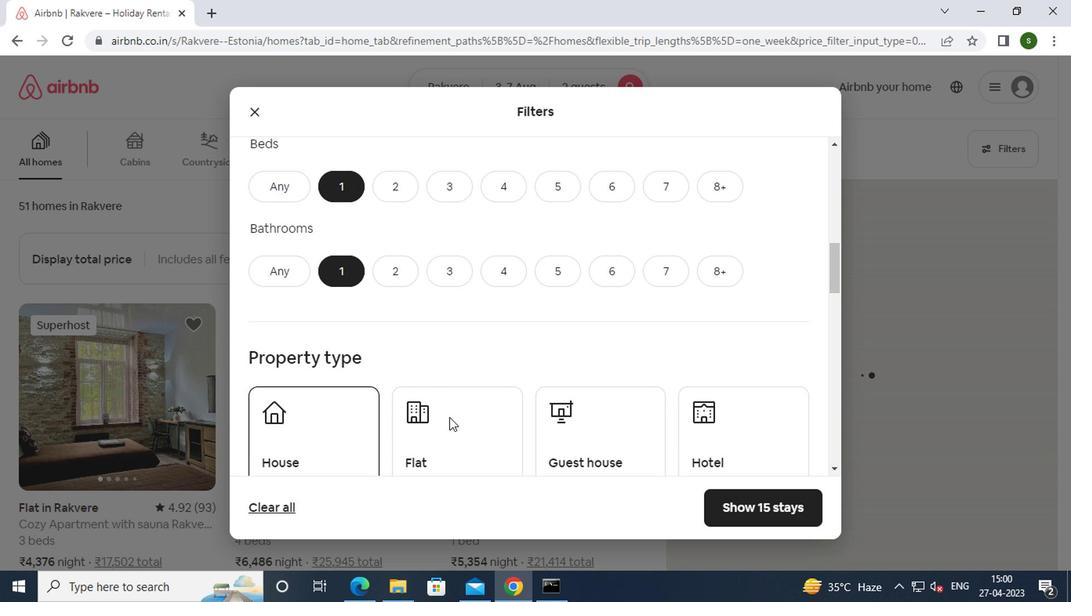 
Action: Mouse moved to (725, 416)
Screenshot: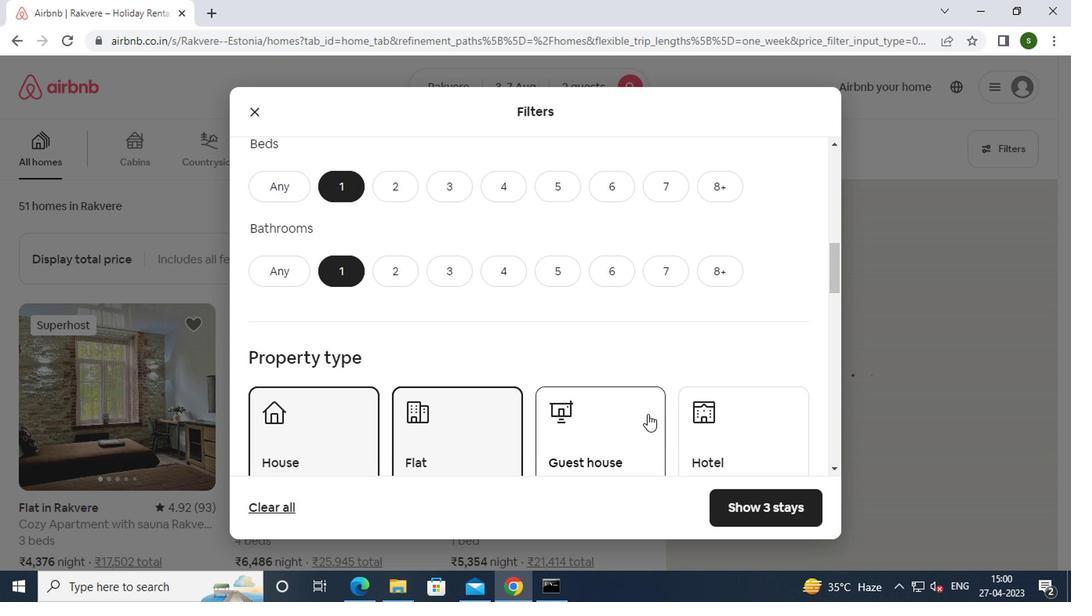 
Action: Mouse pressed left at (725, 416)
Screenshot: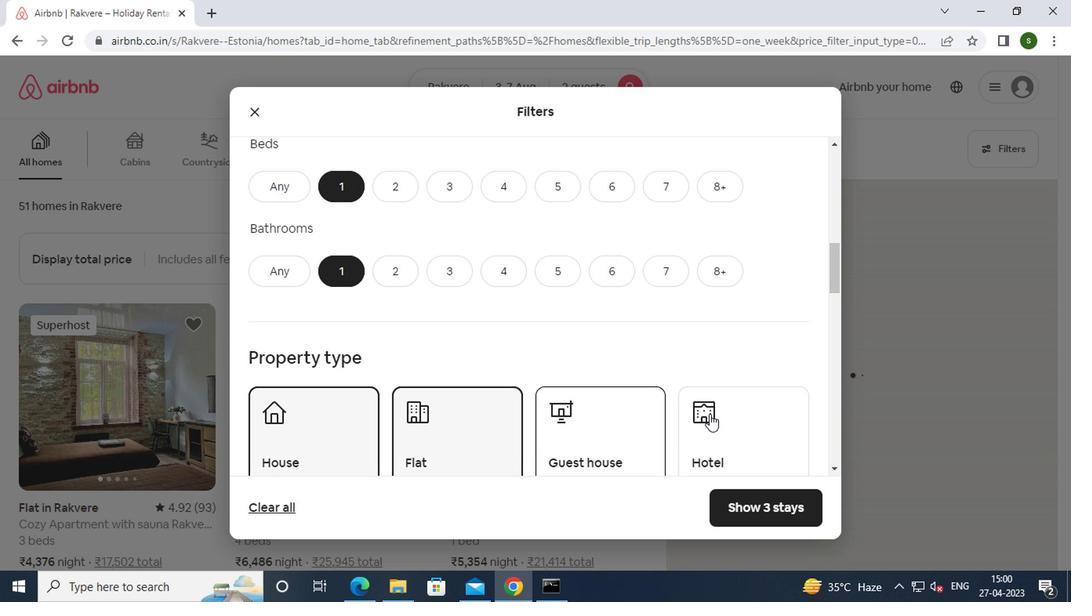 
Action: Mouse moved to (632, 356)
Screenshot: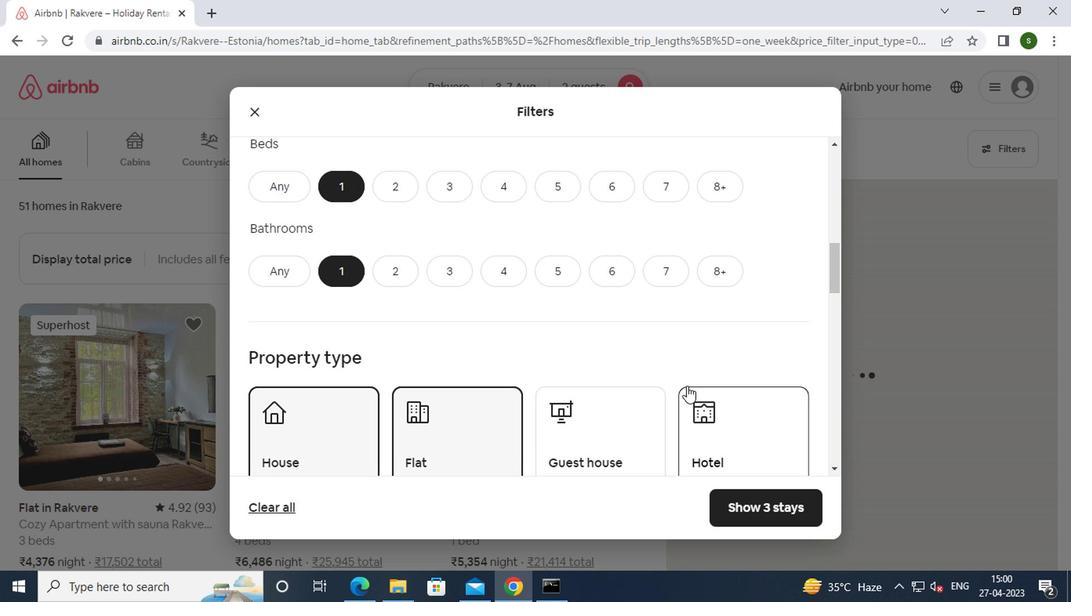 
Action: Mouse scrolled (632, 355) with delta (0, -1)
Screenshot: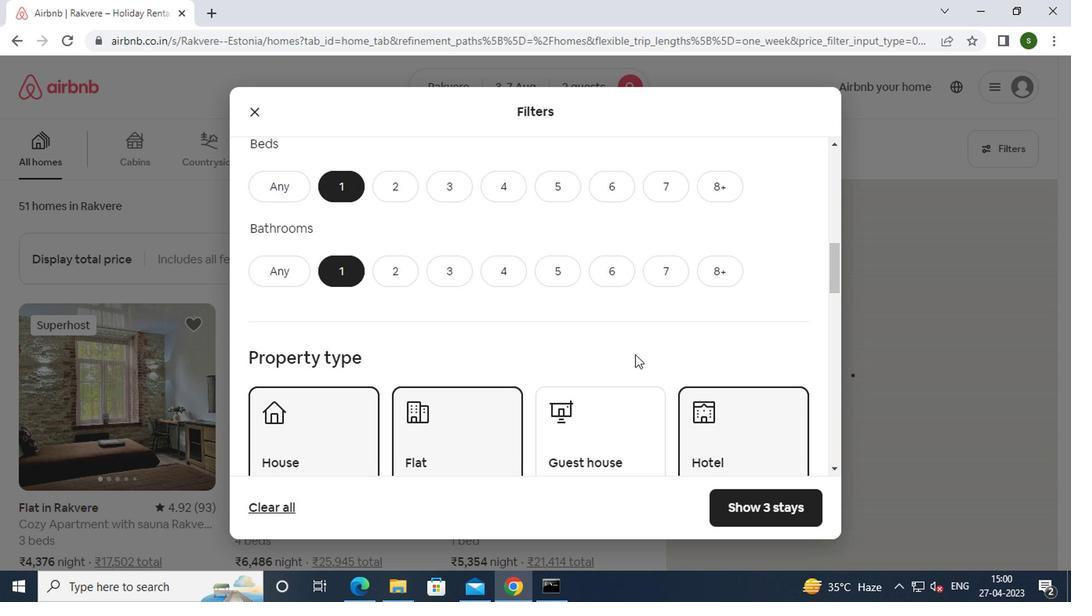 
Action: Mouse scrolled (632, 355) with delta (0, -1)
Screenshot: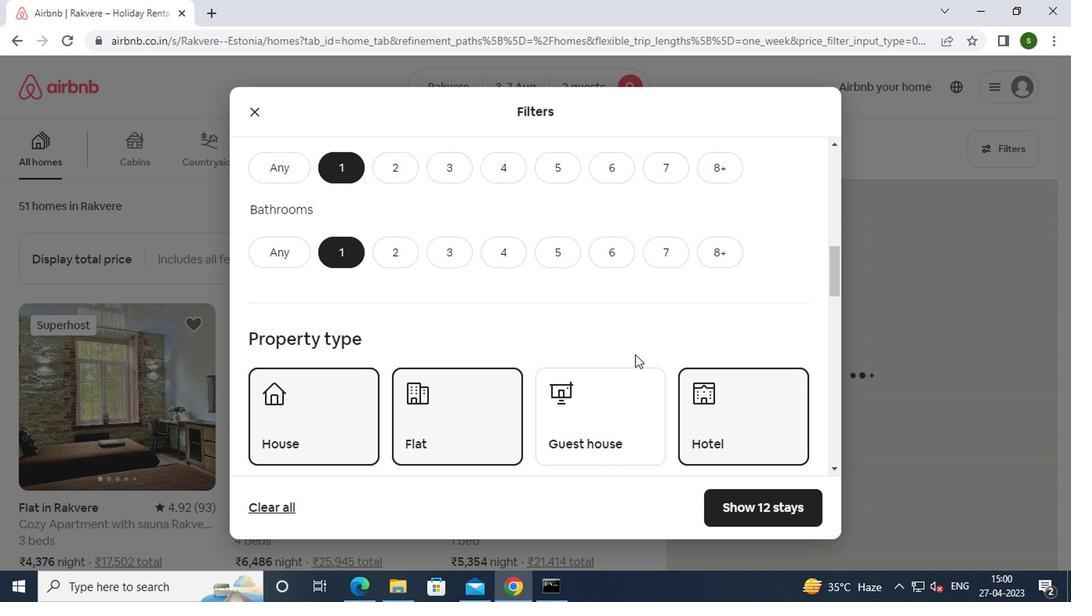 
Action: Mouse scrolled (632, 355) with delta (0, -1)
Screenshot: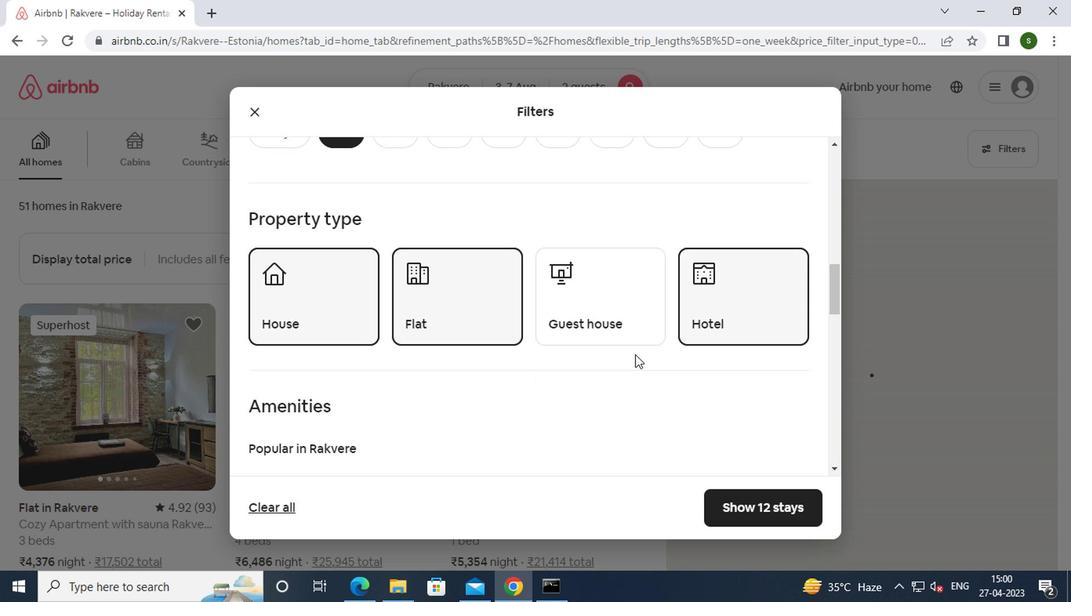 
Action: Mouse scrolled (632, 355) with delta (0, -1)
Screenshot: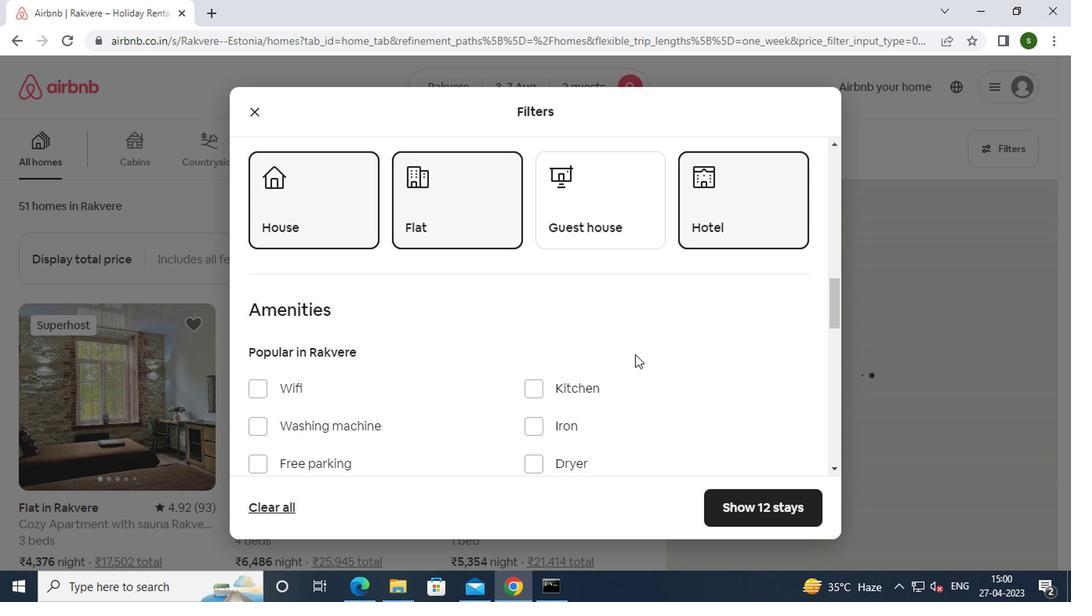
Action: Mouse scrolled (632, 355) with delta (0, -1)
Screenshot: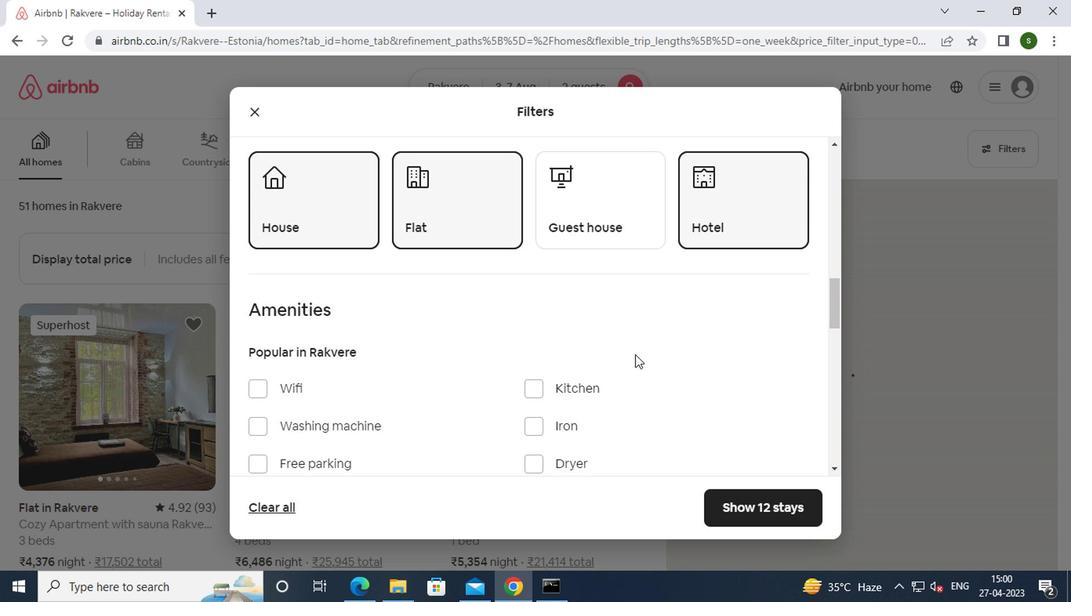 
Action: Mouse scrolled (632, 355) with delta (0, -1)
Screenshot: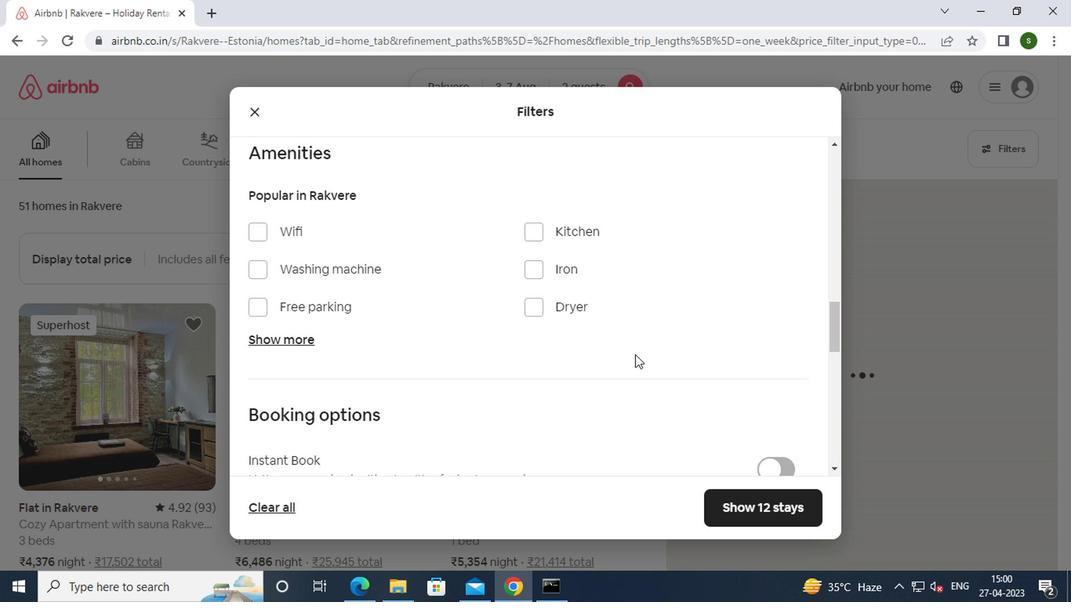
Action: Mouse scrolled (632, 355) with delta (0, -1)
Screenshot: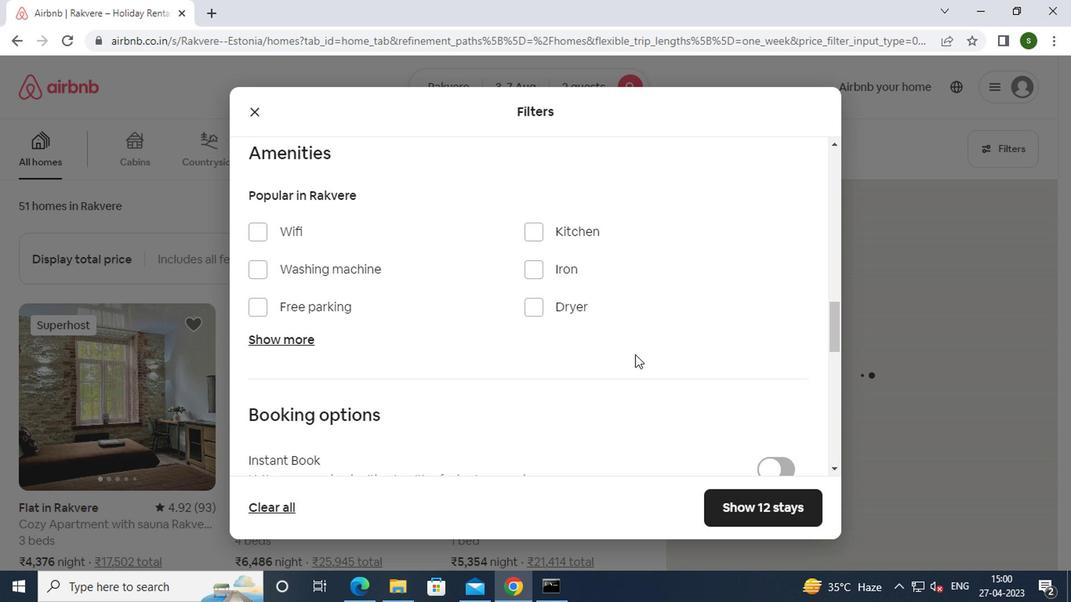 
Action: Mouse scrolled (632, 355) with delta (0, -1)
Screenshot: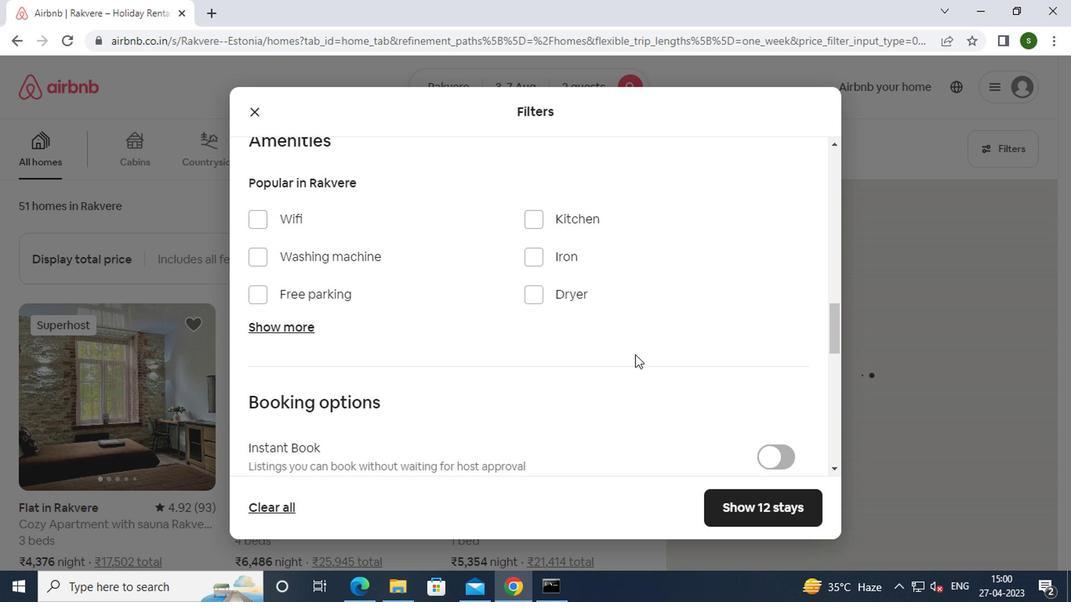 
Action: Mouse scrolled (632, 355) with delta (0, -1)
Screenshot: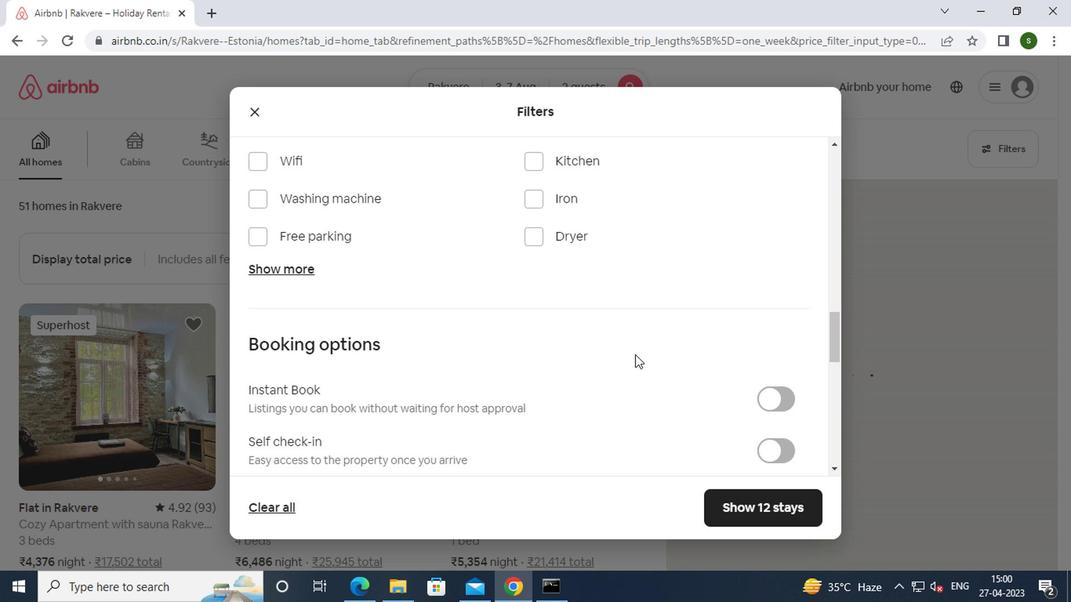 
Action: Mouse moved to (760, 205)
Screenshot: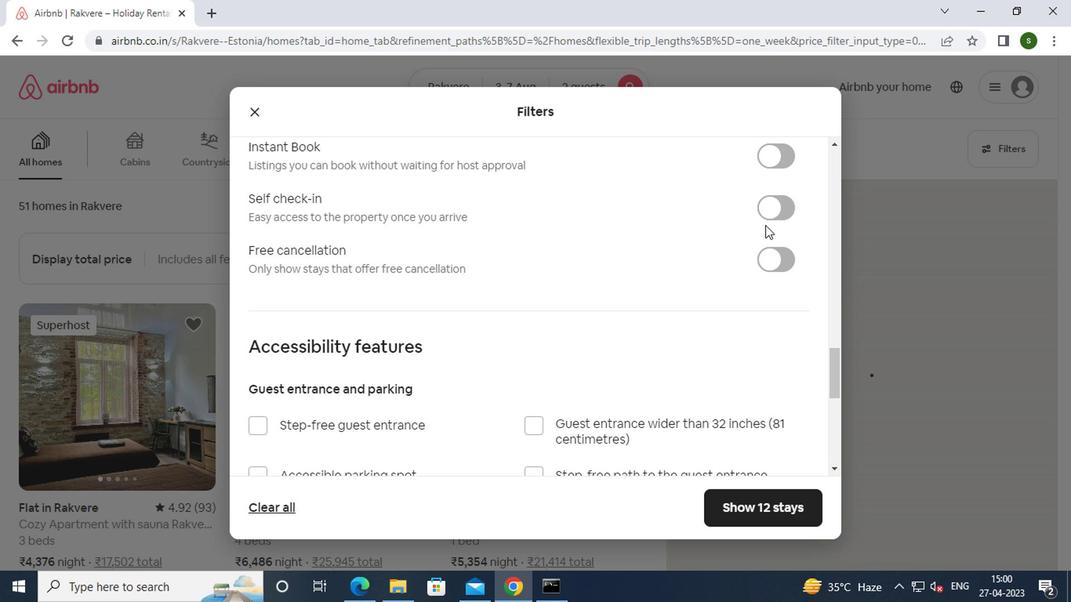 
Action: Mouse pressed left at (760, 205)
Screenshot: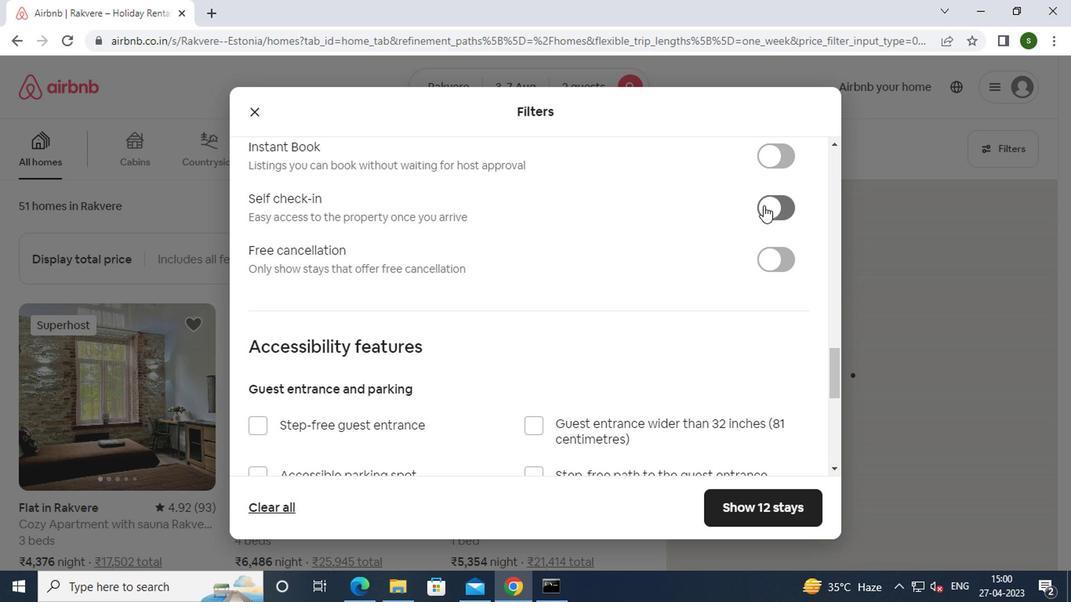 
Action: Mouse moved to (616, 259)
Screenshot: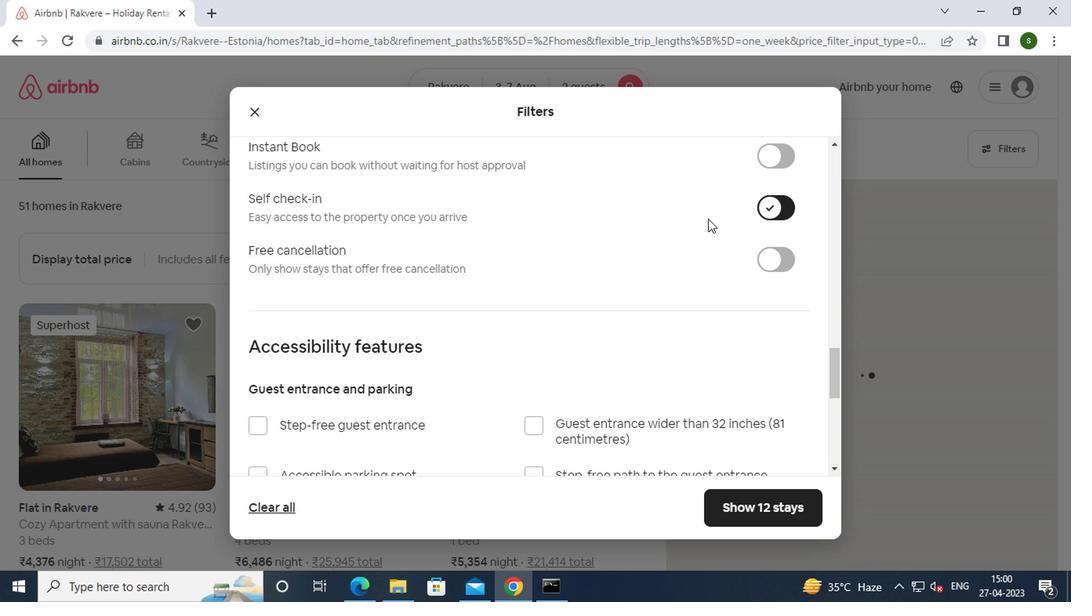 
Action: Mouse scrolled (616, 258) with delta (0, -1)
Screenshot: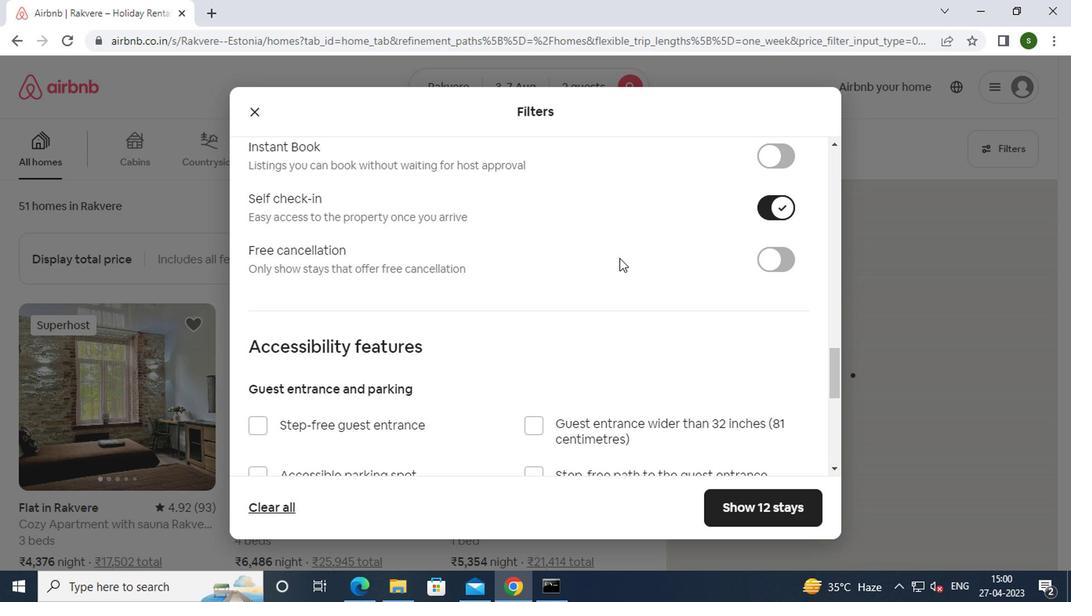 
Action: Mouse scrolled (616, 258) with delta (0, -1)
Screenshot: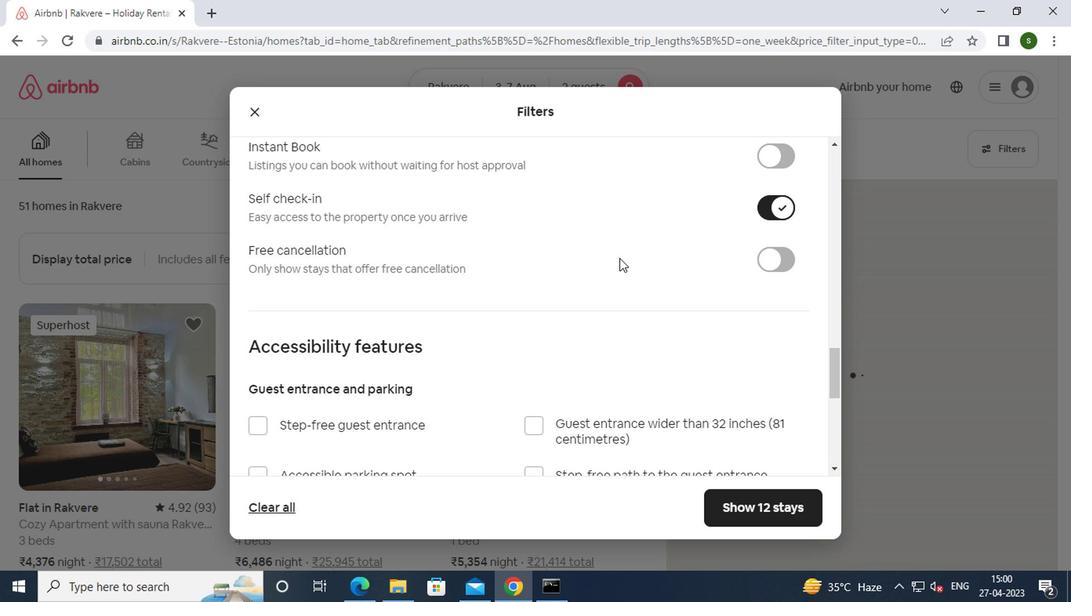 
Action: Mouse scrolled (616, 258) with delta (0, -1)
Screenshot: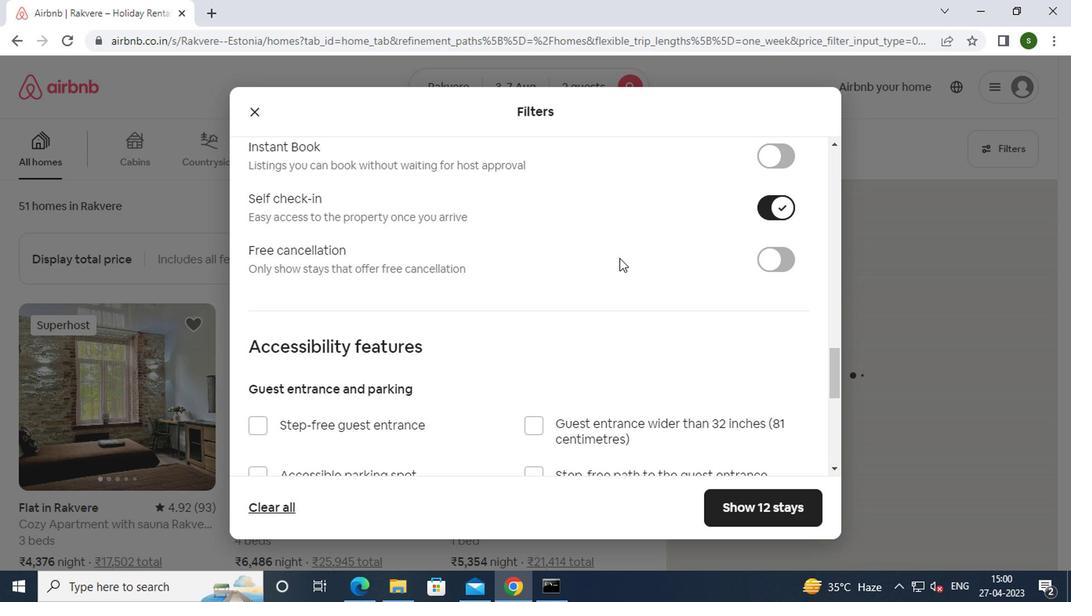 
Action: Mouse scrolled (616, 258) with delta (0, -1)
Screenshot: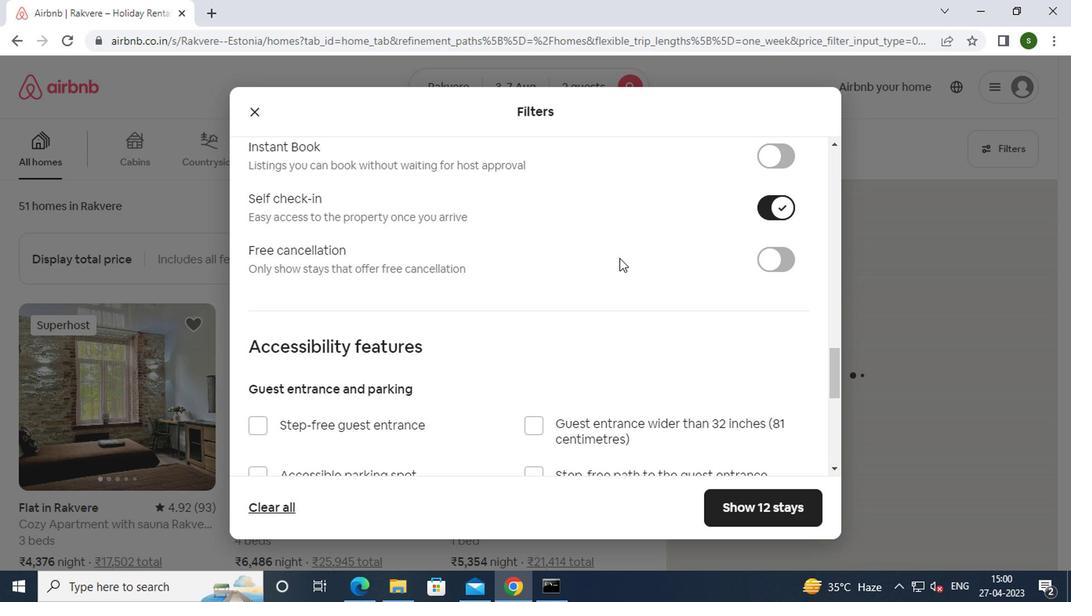 
Action: Mouse scrolled (616, 258) with delta (0, -1)
Screenshot: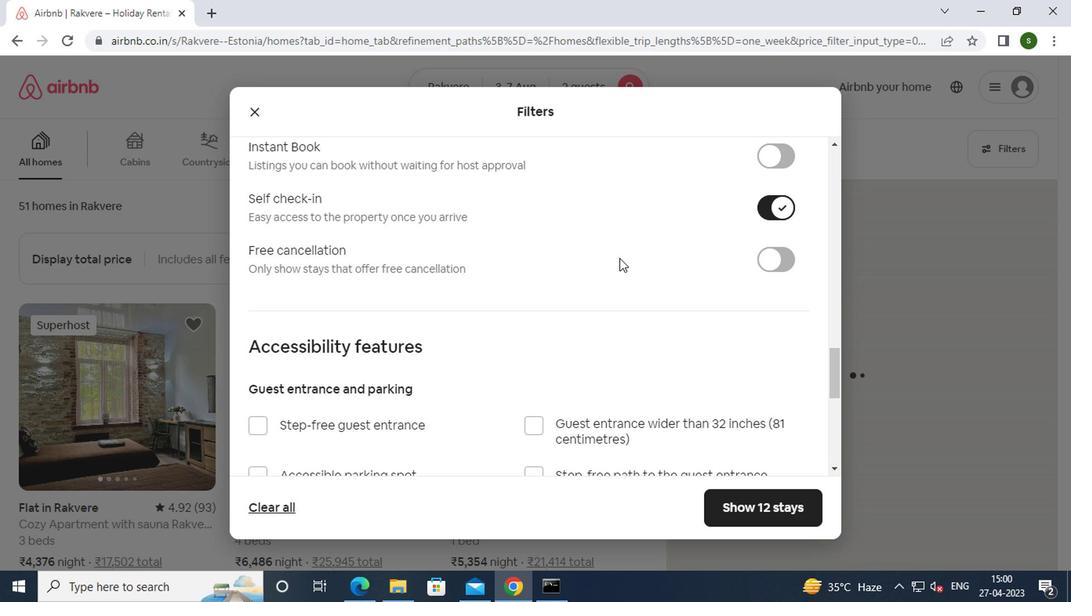 
Action: Mouse scrolled (616, 258) with delta (0, -1)
Screenshot: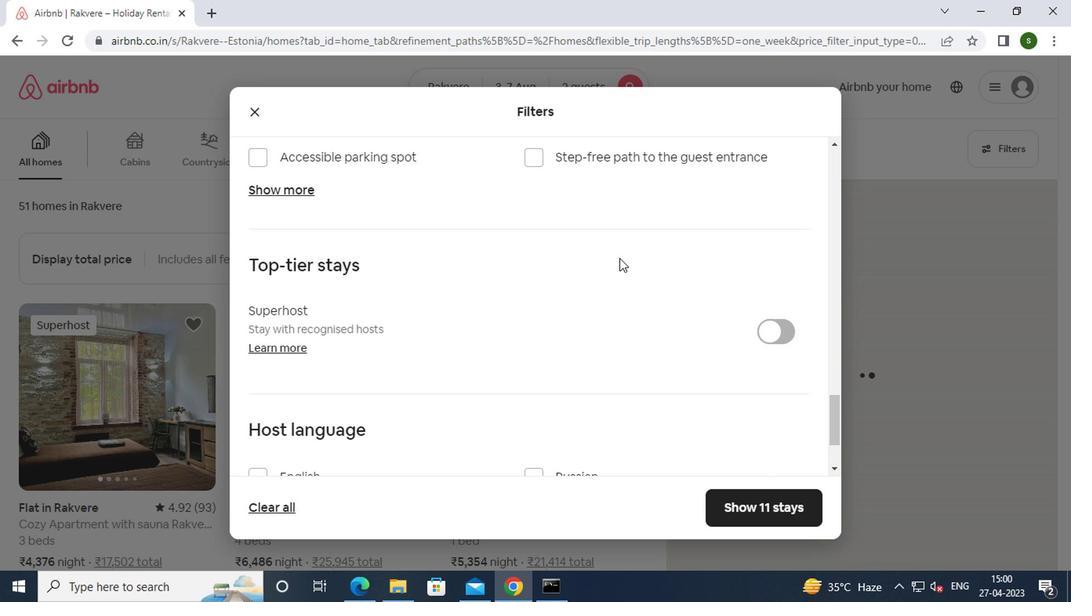 
Action: Mouse scrolled (616, 258) with delta (0, -1)
Screenshot: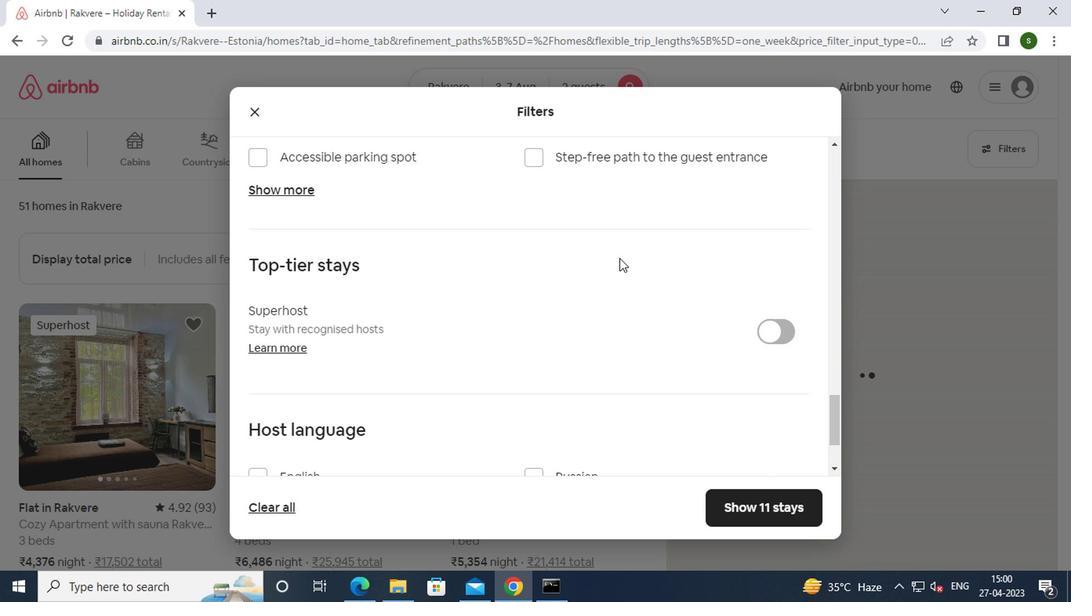 
Action: Mouse scrolled (616, 258) with delta (0, -1)
Screenshot: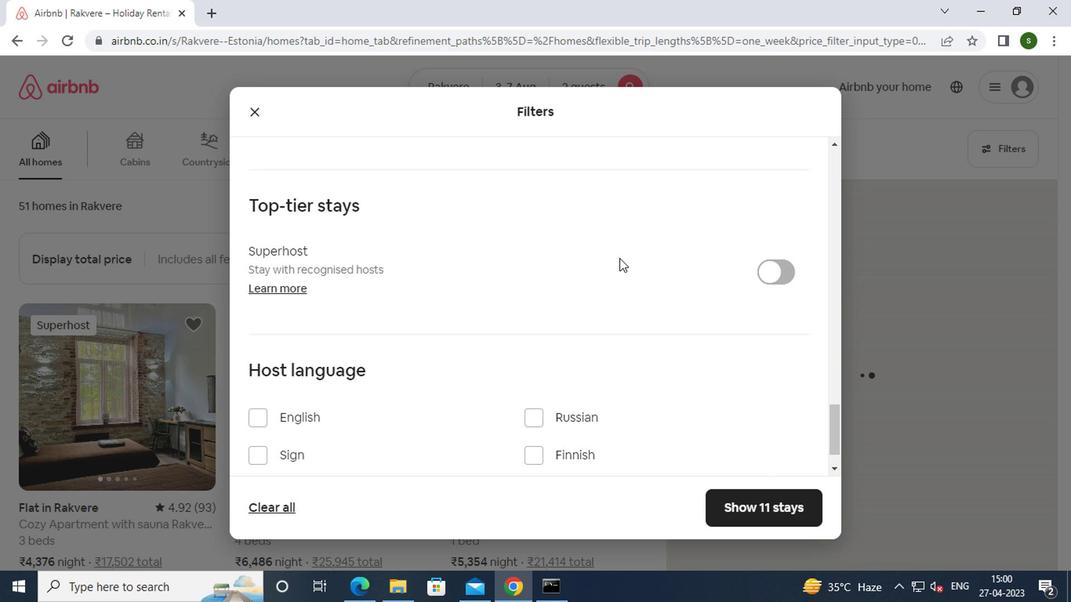 
Action: Mouse moved to (302, 377)
Screenshot: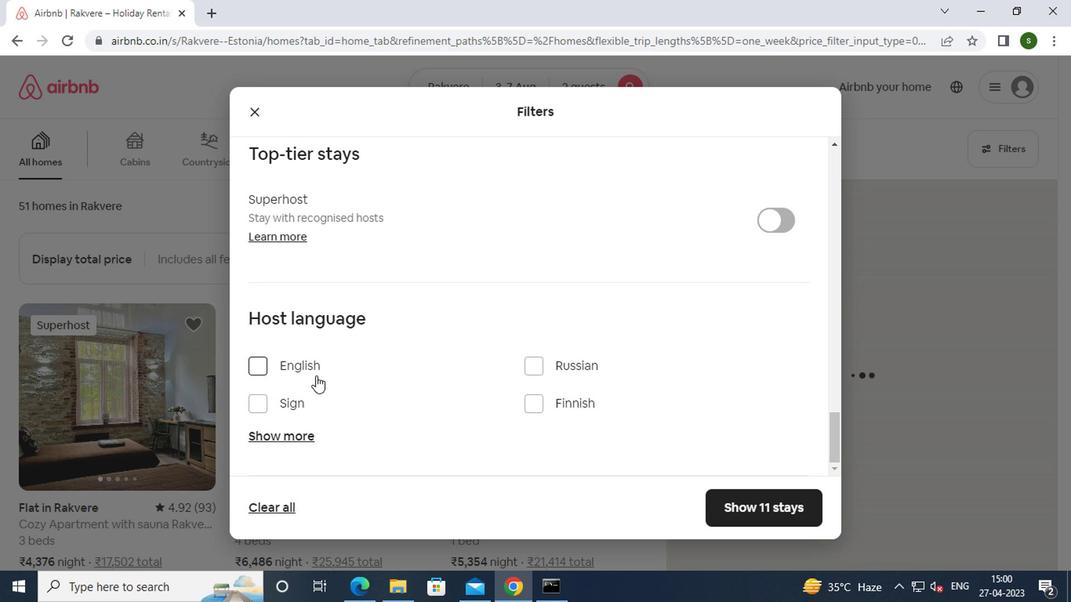 
Action: Mouse pressed left at (302, 377)
Screenshot: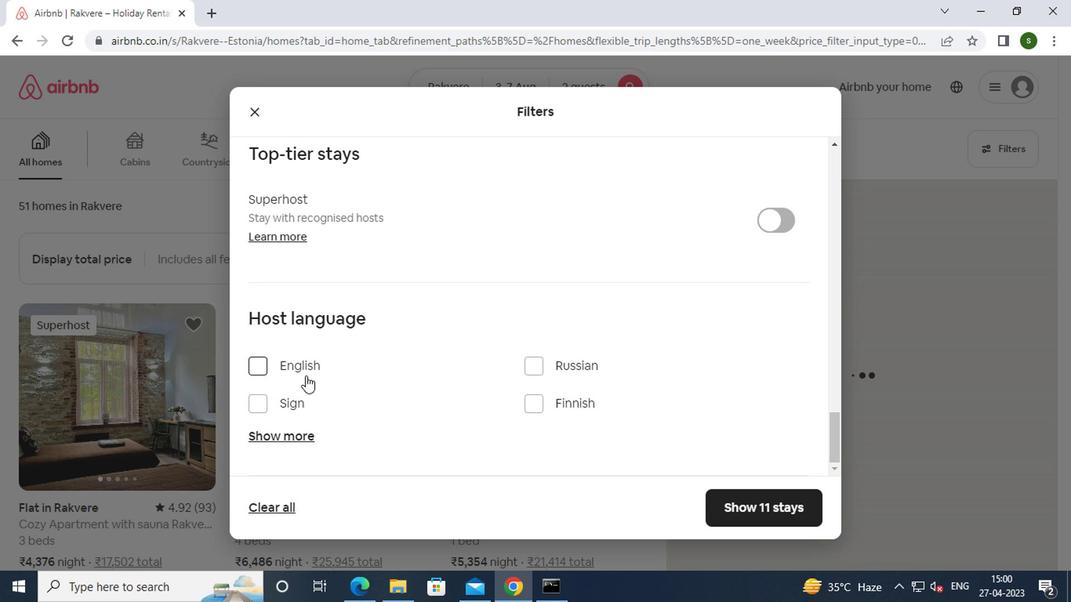 
Action: Mouse moved to (727, 520)
Screenshot: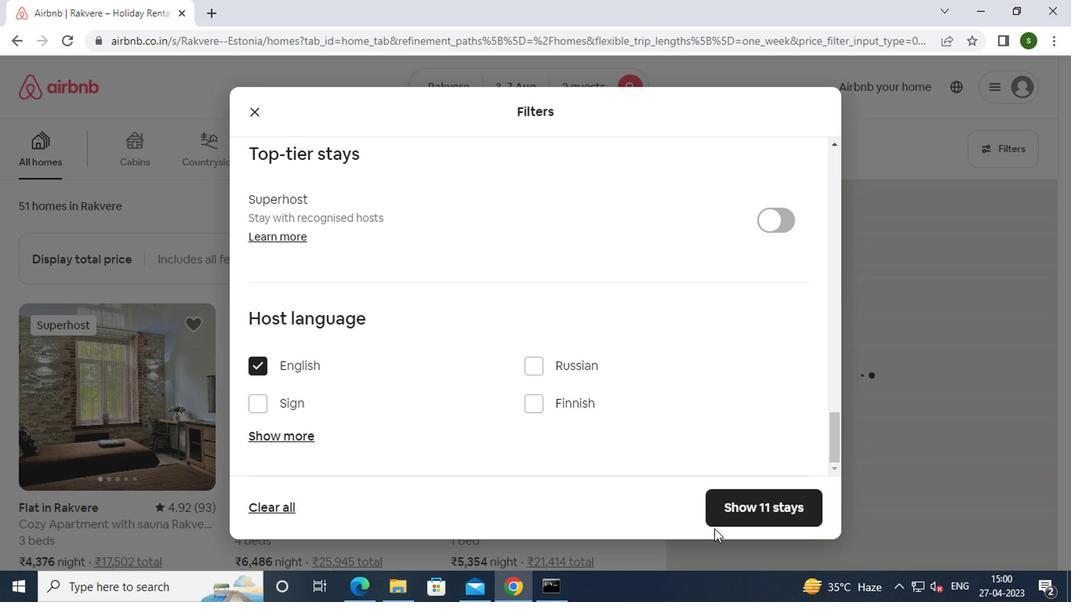 
Action: Mouse pressed left at (727, 520)
Screenshot: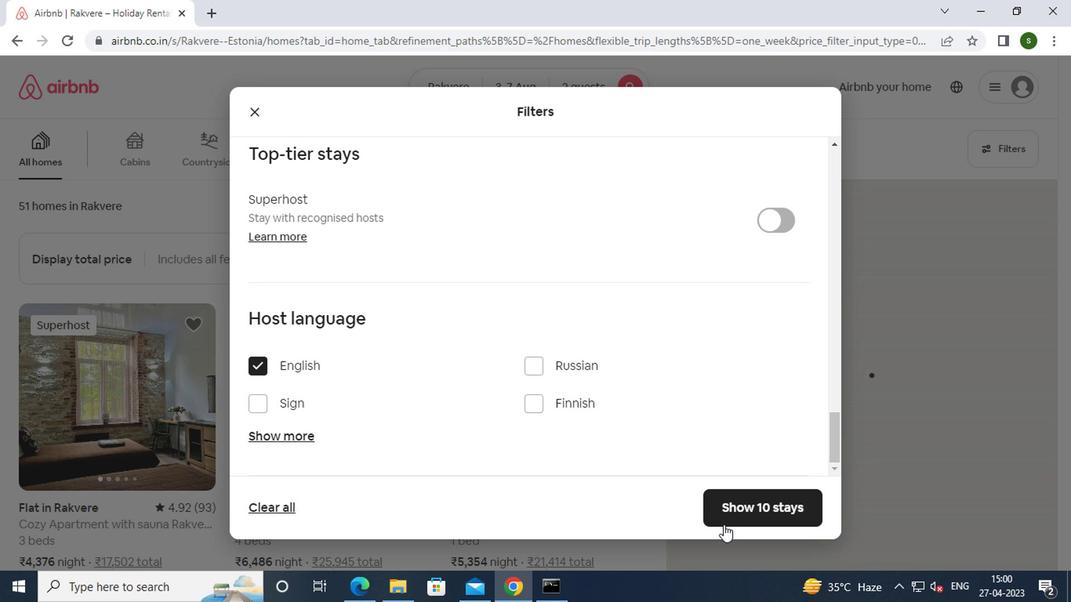 
Action: Mouse moved to (481, 366)
Screenshot: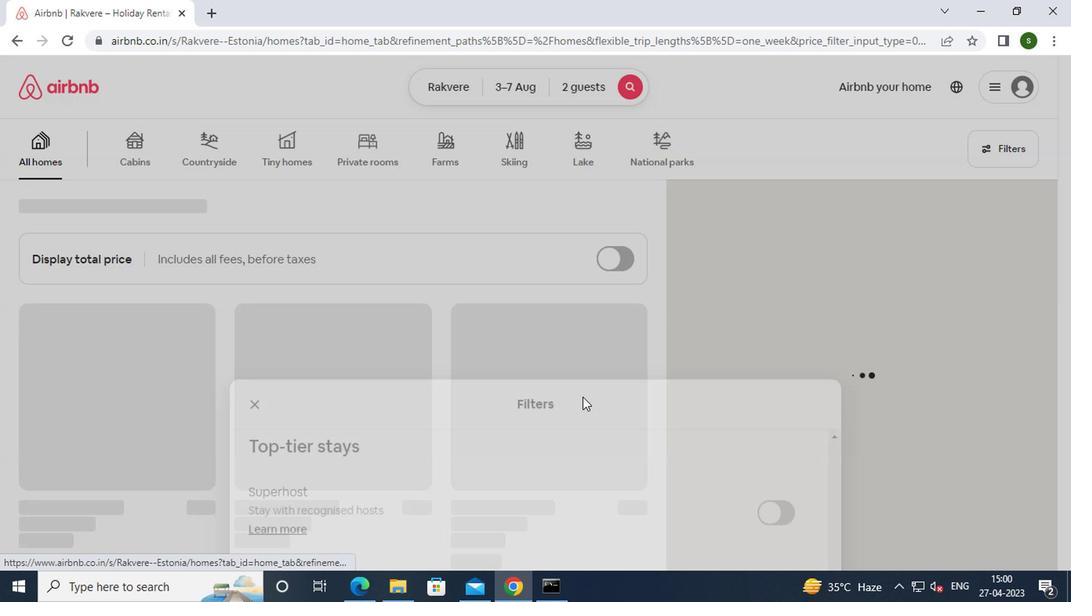 
